 Task: Open Card Content Strategy Review in Board Public Relations Influencer Marketing Strategy and Execution to Workspace Bankruptcy and Restructuring Services and add a team member Softage.3@softage.net, a label Purple, a checklist Permaculture, an attachment from your google drive, a color Purple and finally, add a card description 'Plan and execute company team-building retreat with a focus on personal growth and self-awareness' and a comment 'This task requires us to be proactive in identifying potential benefits and drawbacks, weighing the pros and cons of different approaches.'. Add a start date 'Jan 03, 1900' with a due date 'Jan 10, 1900'
Action: Mouse moved to (79, 287)
Screenshot: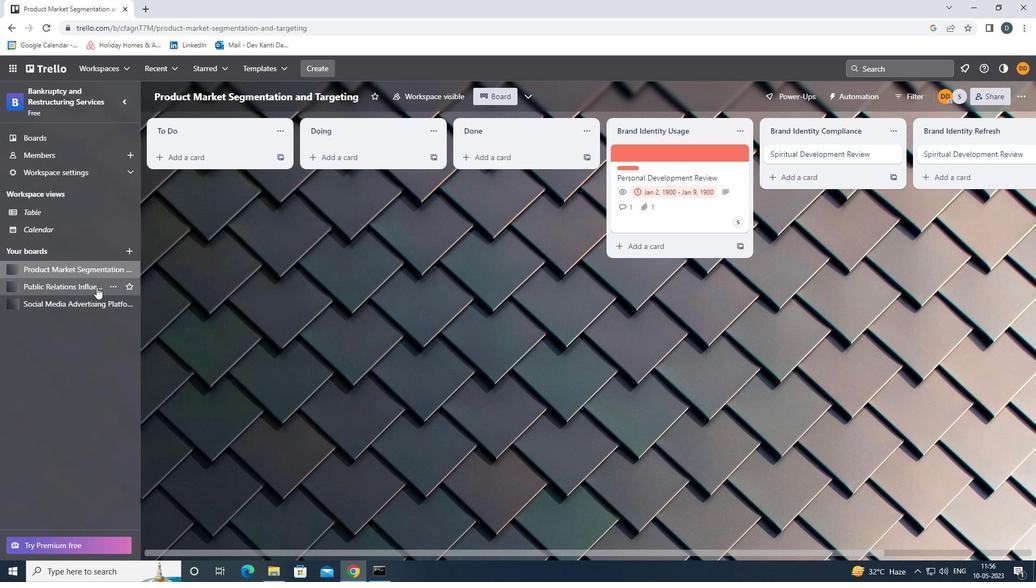 
Action: Mouse pressed left at (79, 287)
Screenshot: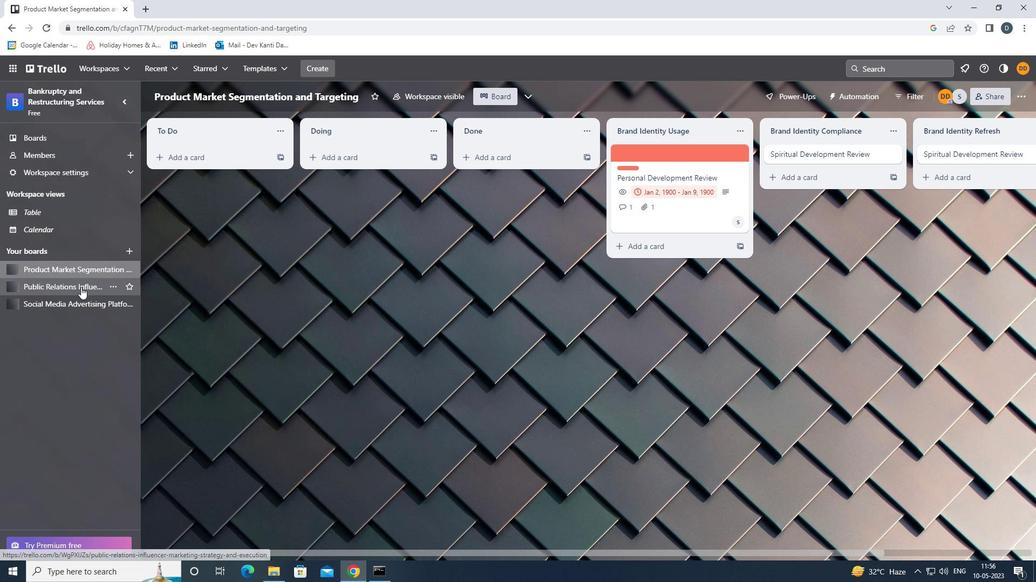 
Action: Mouse moved to (645, 157)
Screenshot: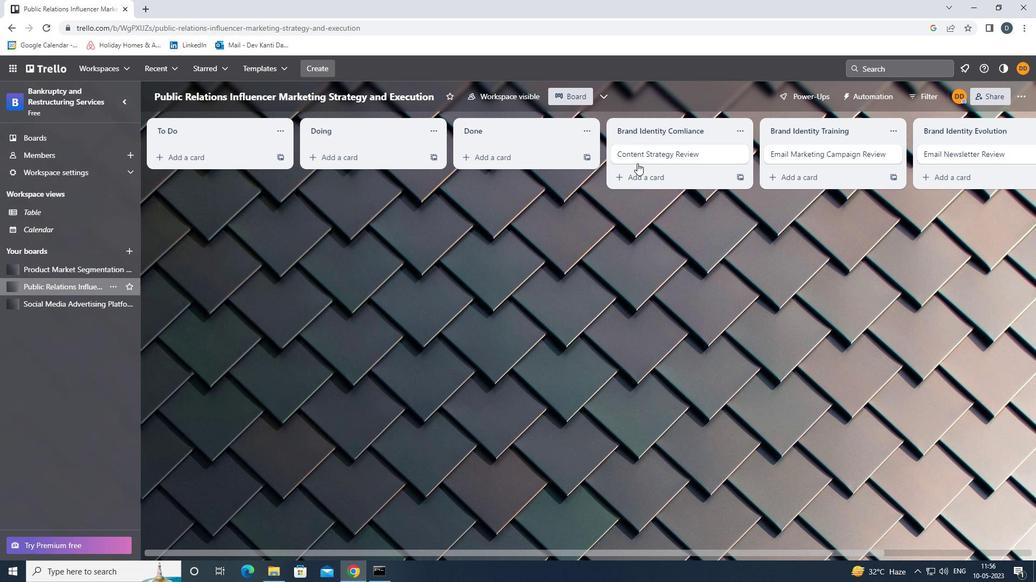 
Action: Mouse pressed left at (645, 157)
Screenshot: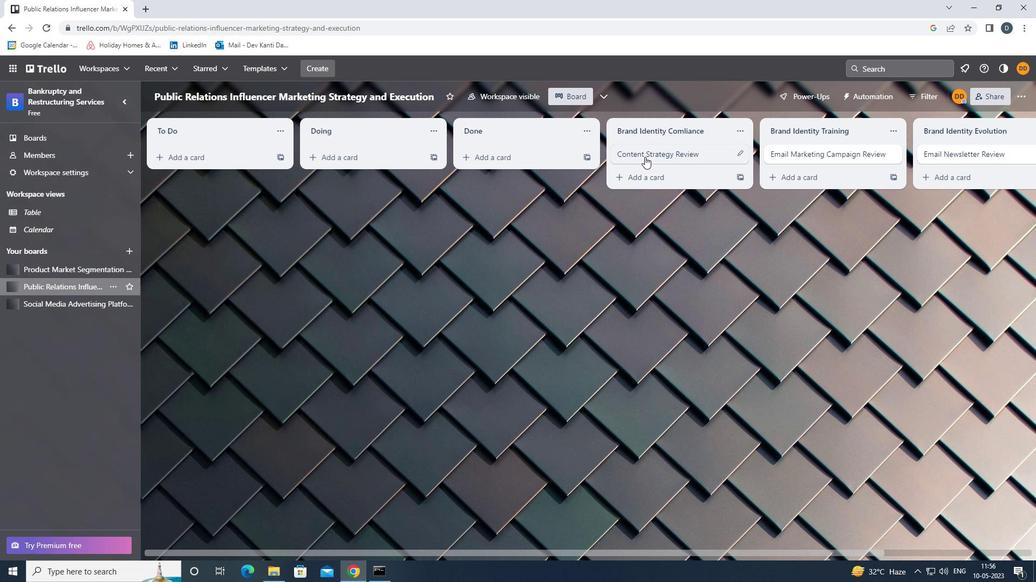 
Action: Mouse moved to (663, 151)
Screenshot: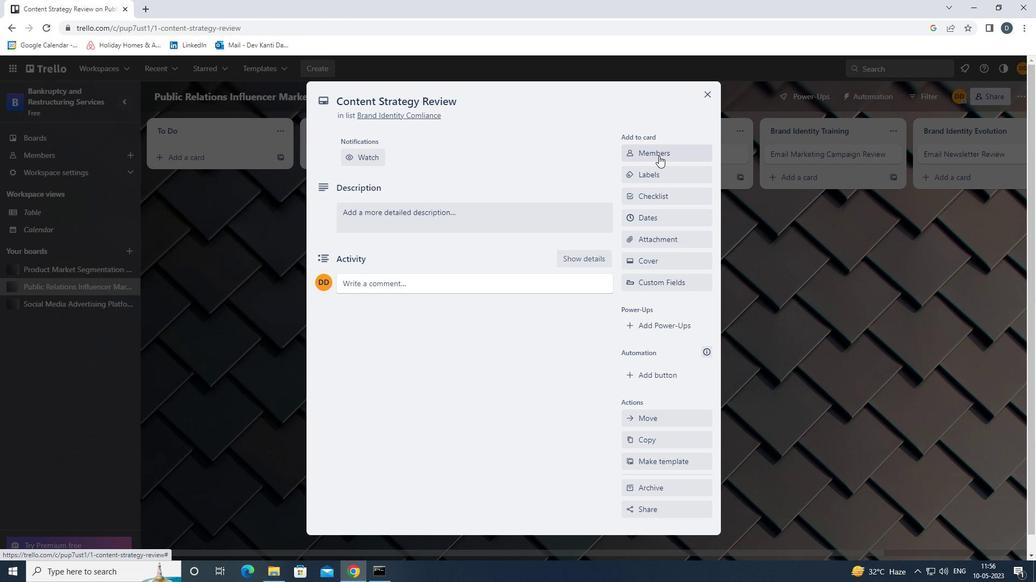 
Action: Mouse pressed left at (663, 151)
Screenshot: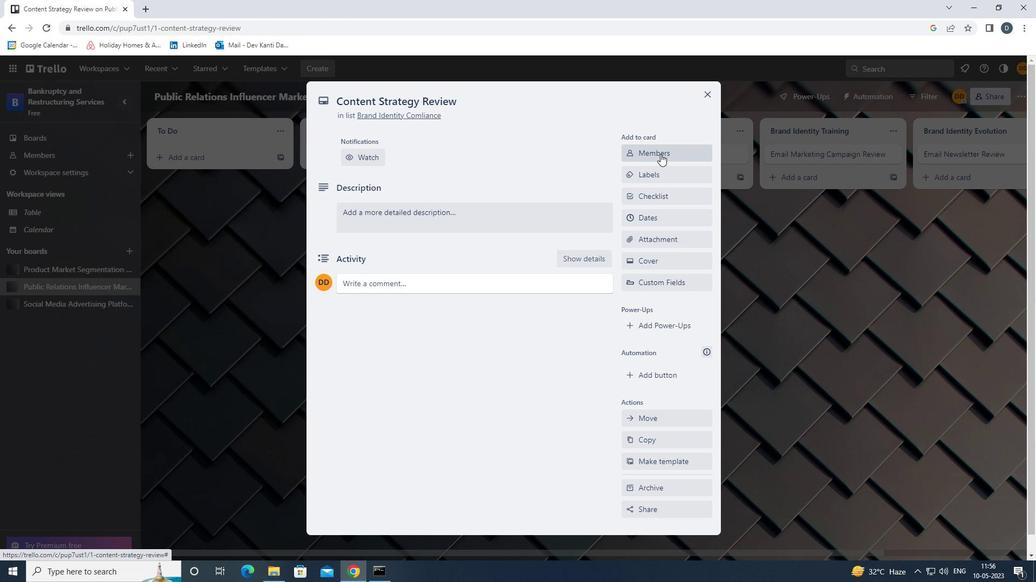 
Action: Mouse moved to (671, 202)
Screenshot: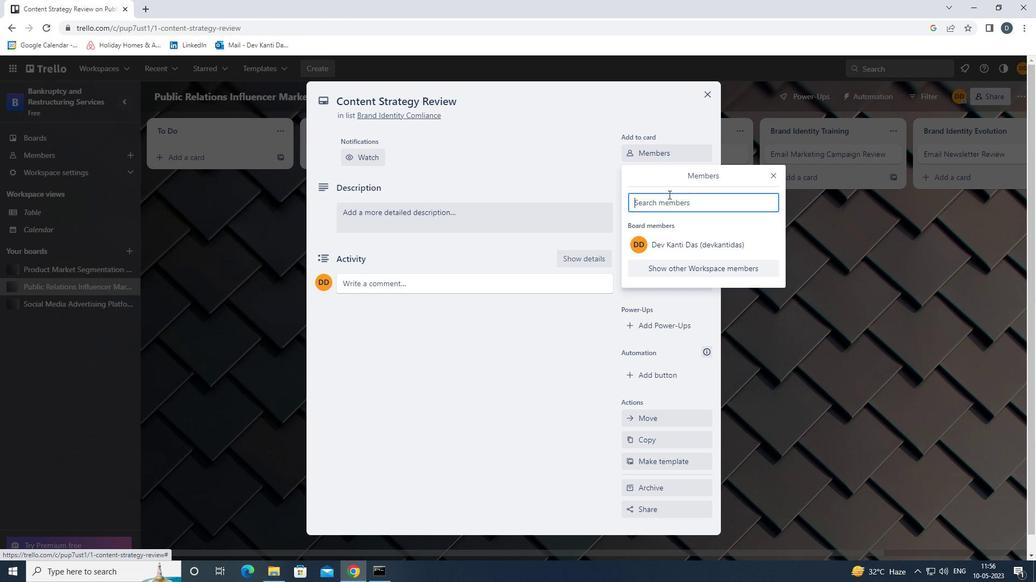 
Action: Key pressed <Key.shift>SOFTAF<Key.backspace>GE.3<Key.shift>@SOFTAGE.NET
Screenshot: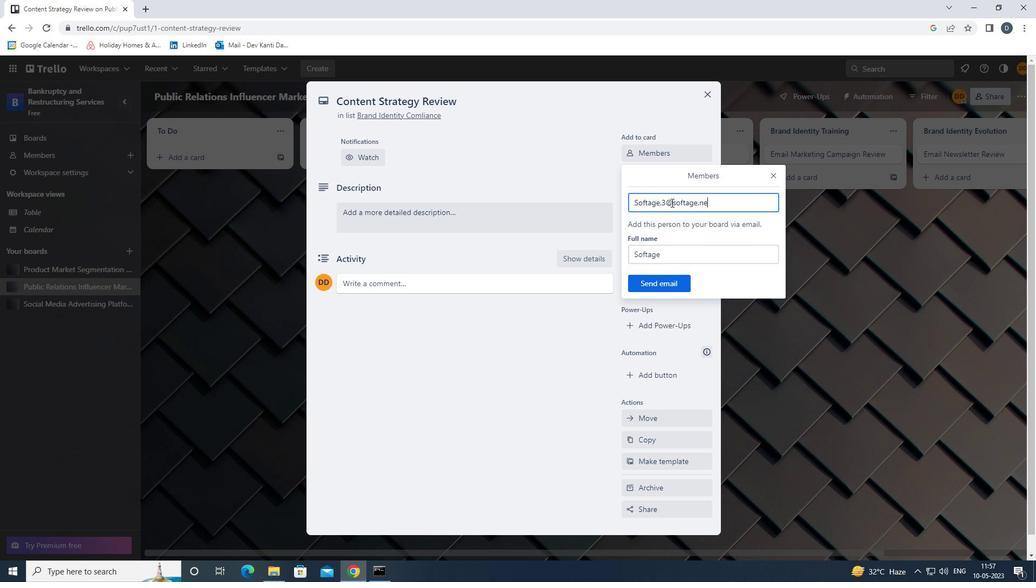 
Action: Mouse moved to (664, 280)
Screenshot: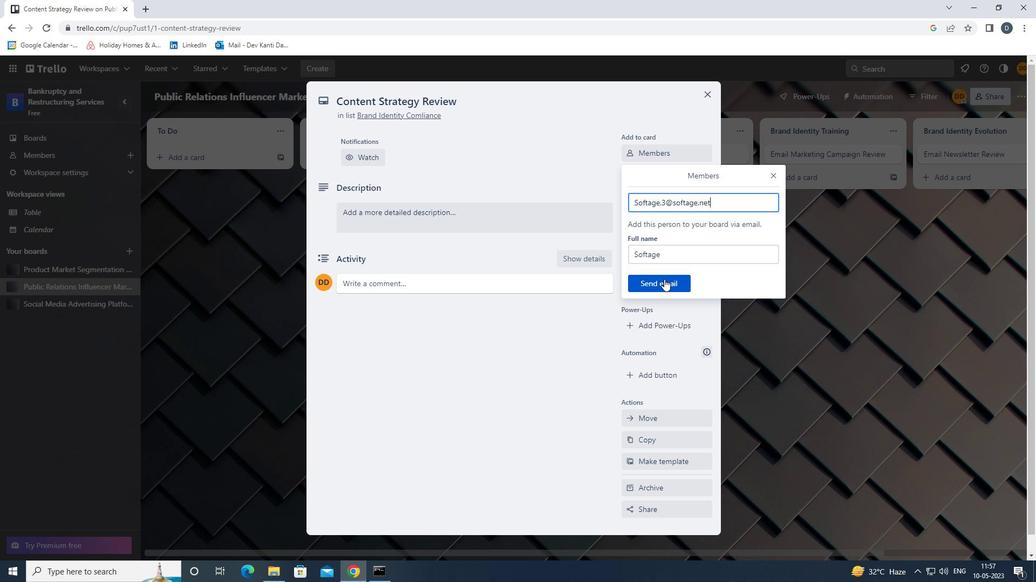 
Action: Mouse pressed left at (664, 280)
Screenshot: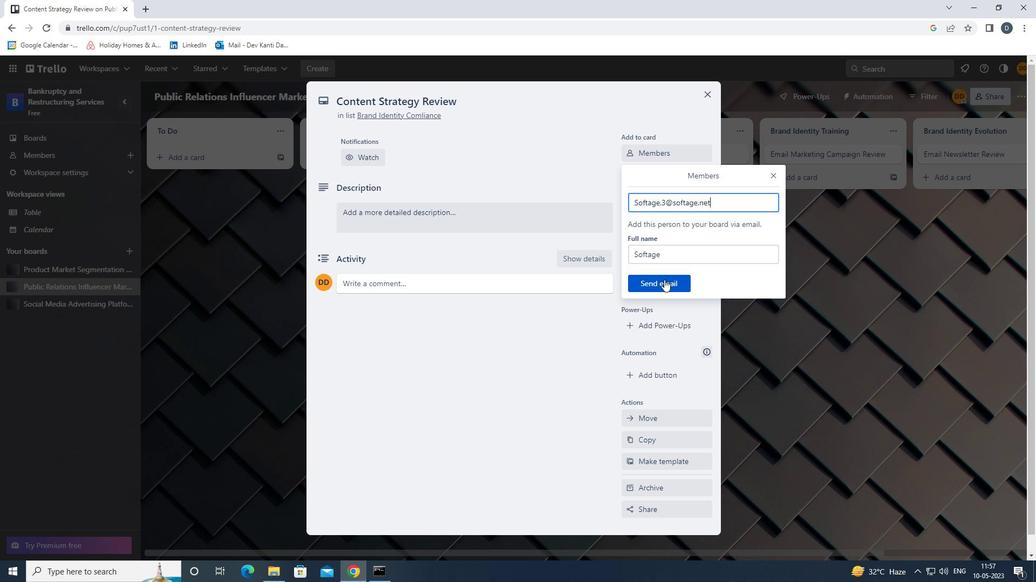 
Action: Mouse moved to (666, 198)
Screenshot: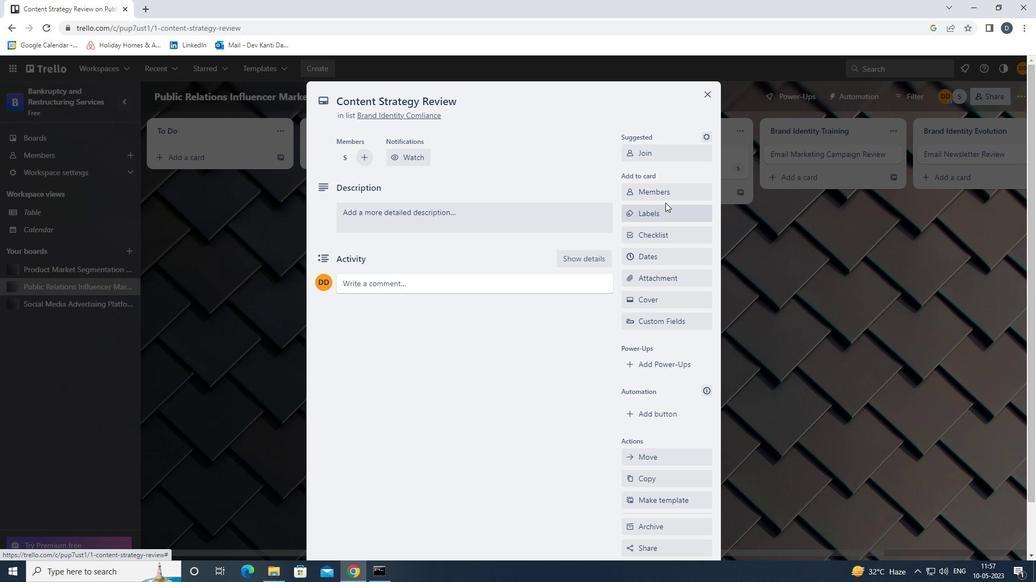 
Action: Mouse pressed left at (666, 198)
Screenshot: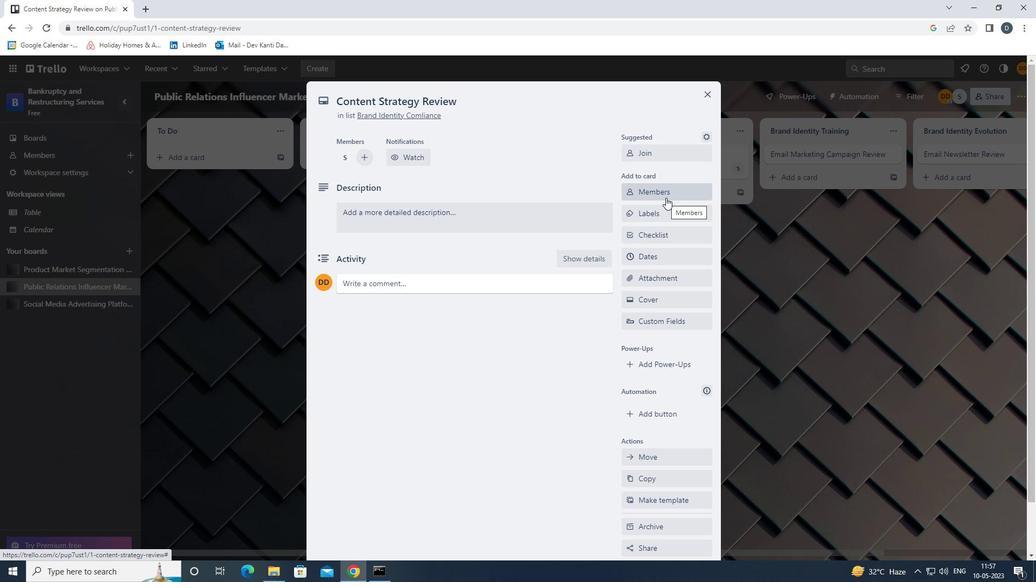 
Action: Mouse moved to (771, 213)
Screenshot: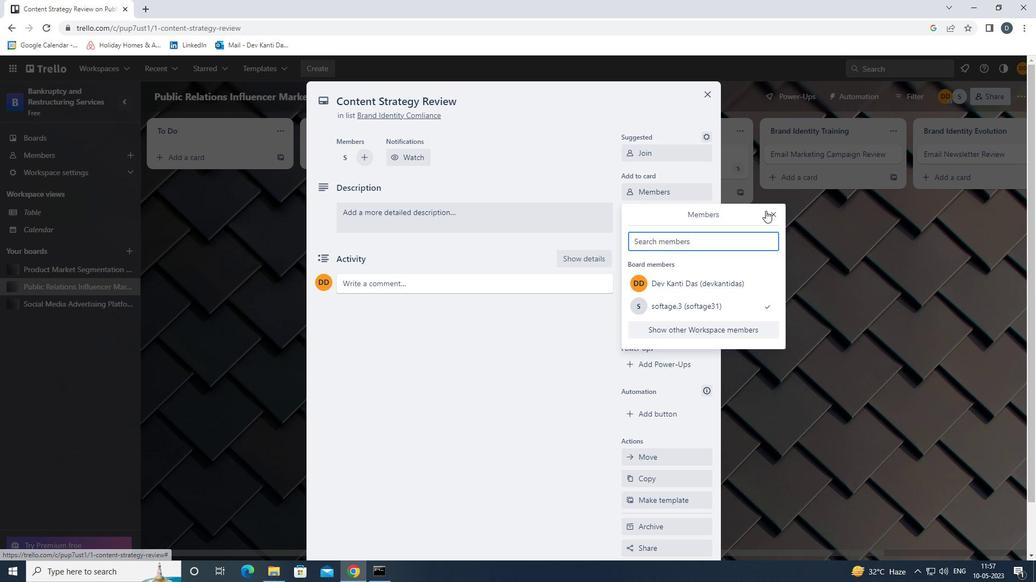 
Action: Mouse pressed left at (771, 213)
Screenshot: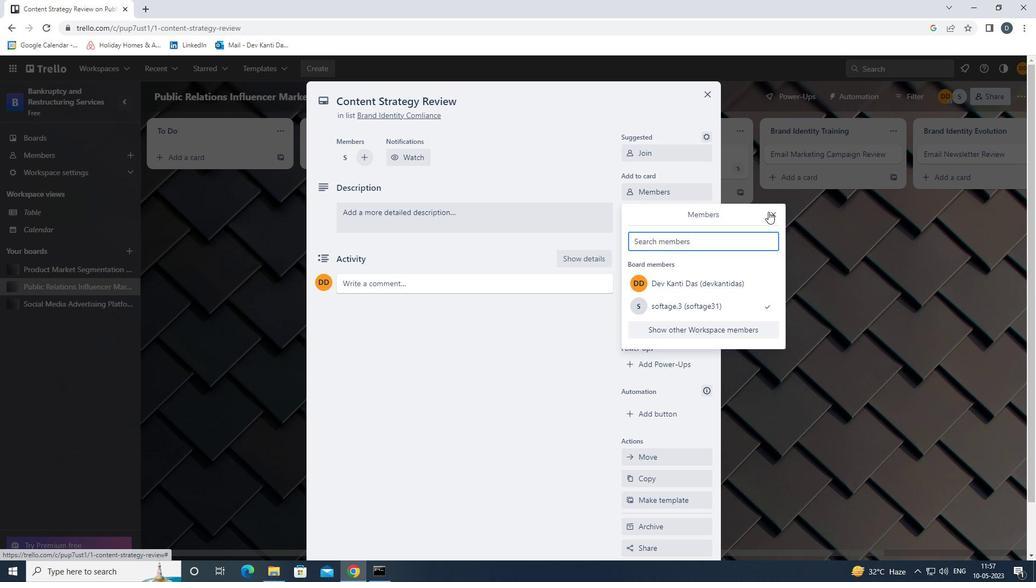 
Action: Mouse moved to (704, 217)
Screenshot: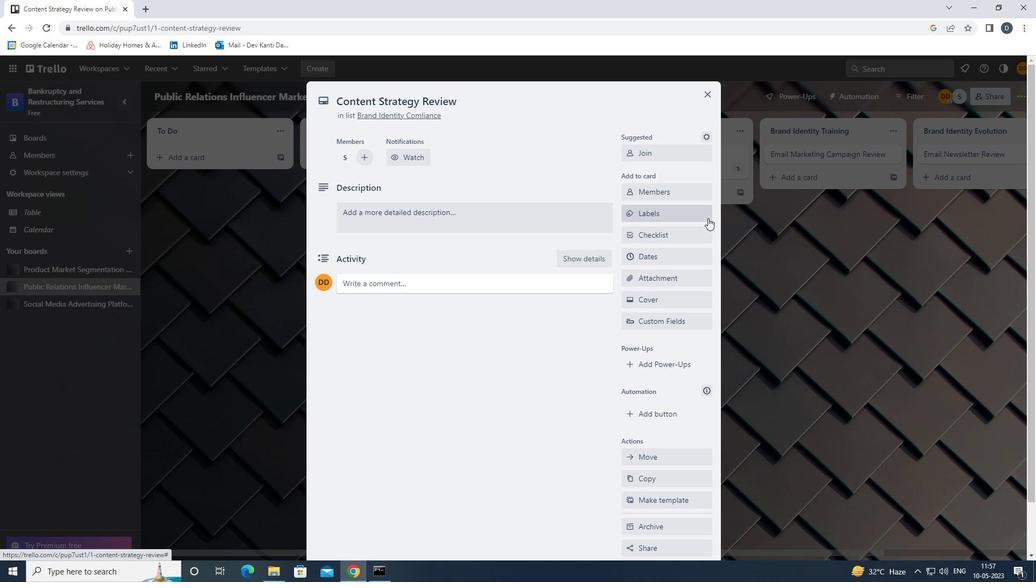 
Action: Mouse pressed left at (704, 217)
Screenshot: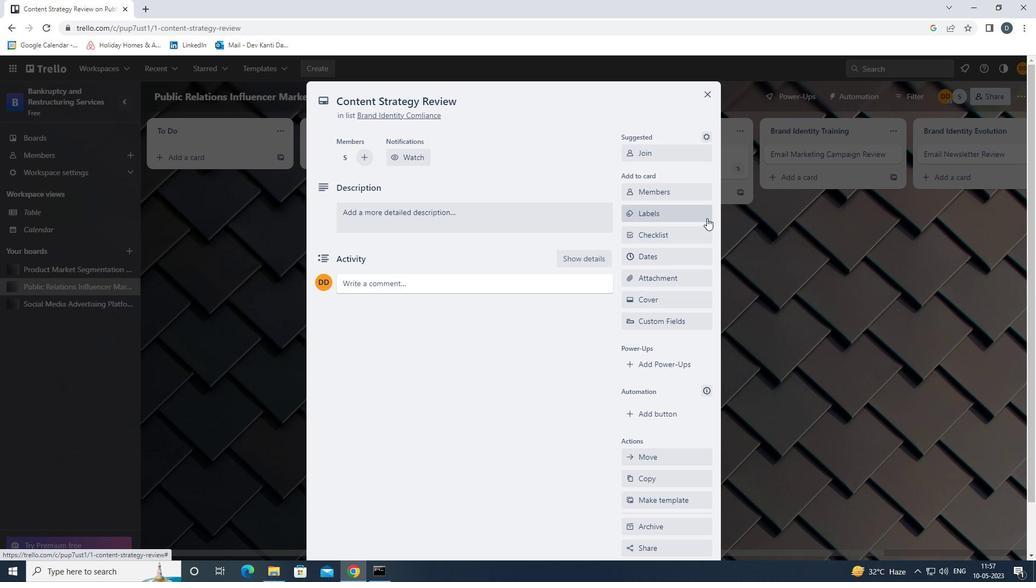 
Action: Mouse moved to (715, 374)
Screenshot: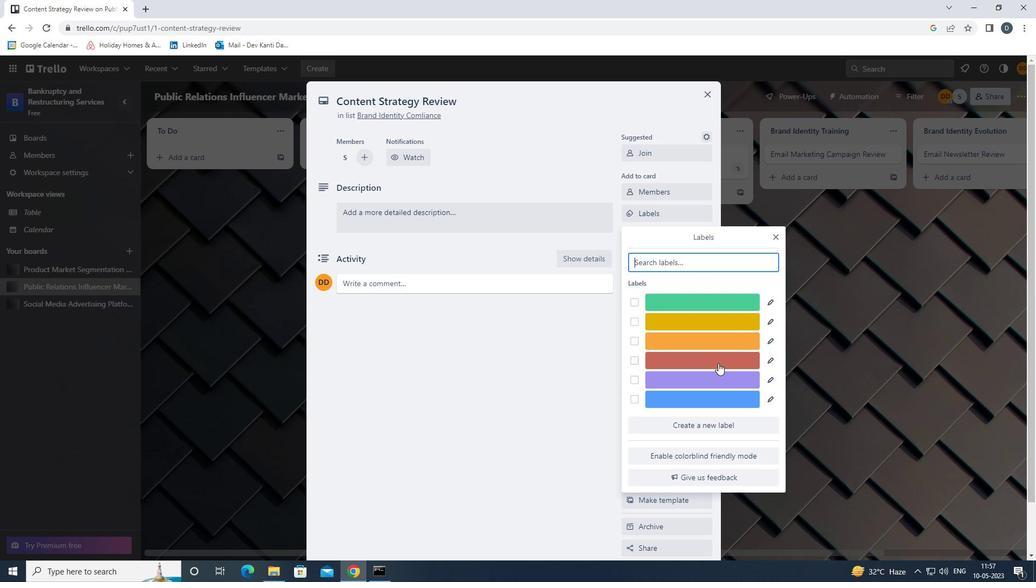 
Action: Mouse pressed left at (715, 374)
Screenshot: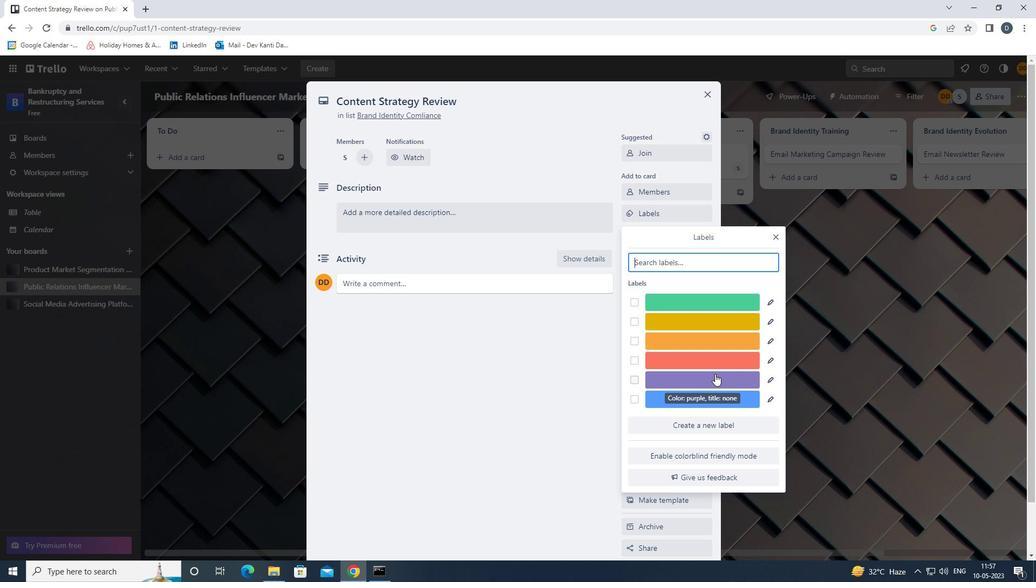 
Action: Mouse moved to (775, 239)
Screenshot: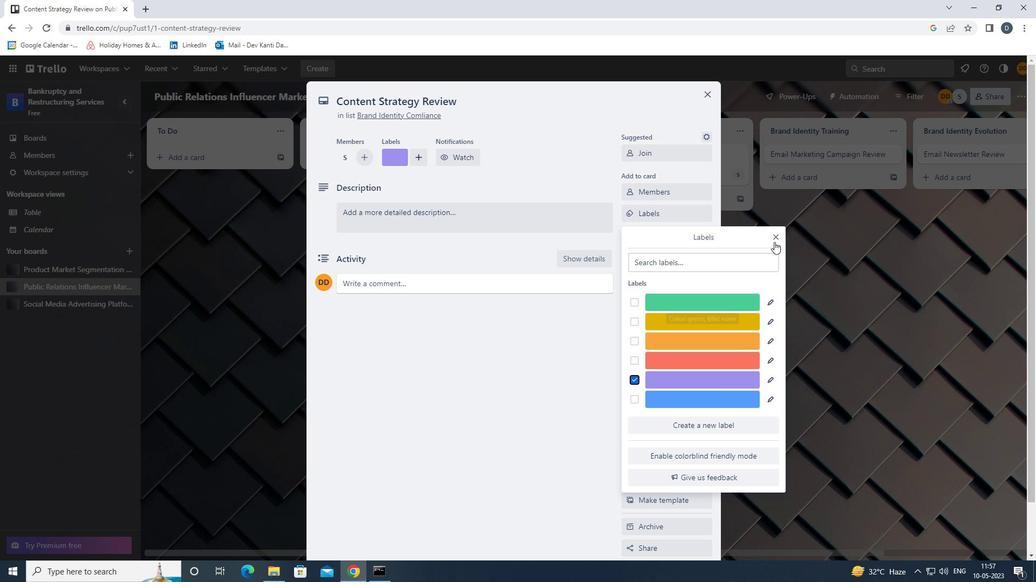 
Action: Mouse pressed left at (775, 239)
Screenshot: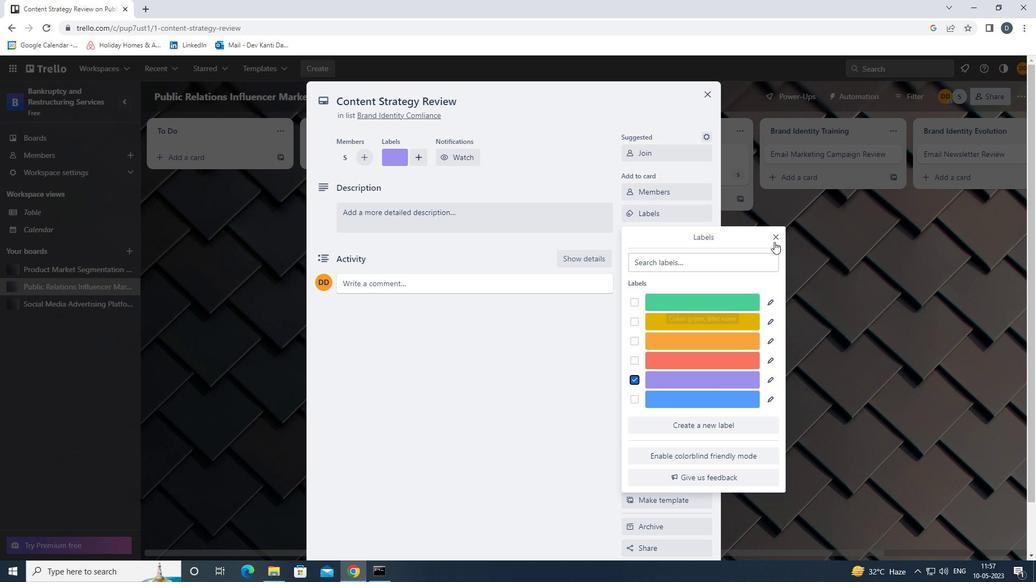 
Action: Mouse moved to (680, 241)
Screenshot: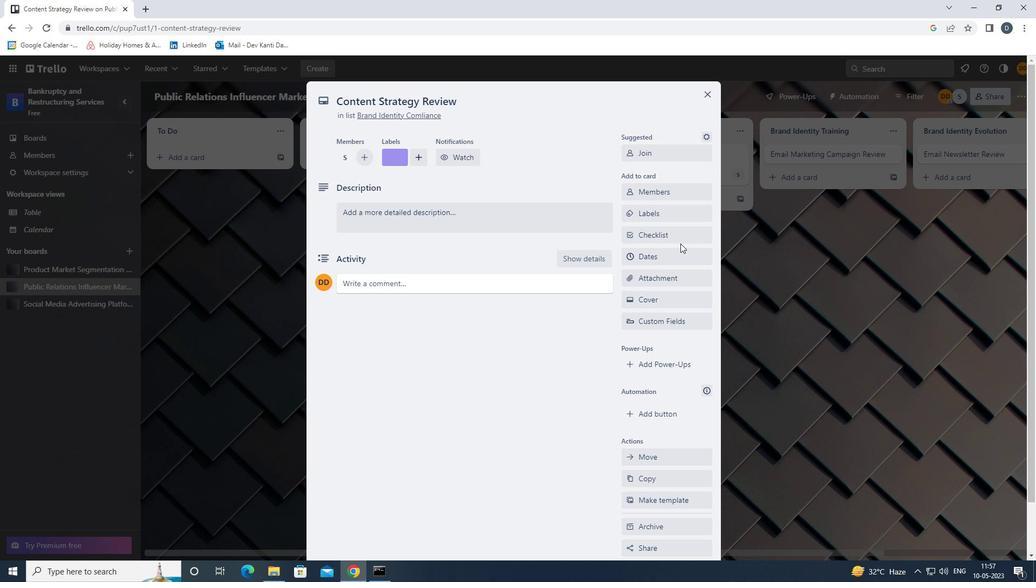 
Action: Mouse pressed left at (680, 241)
Screenshot: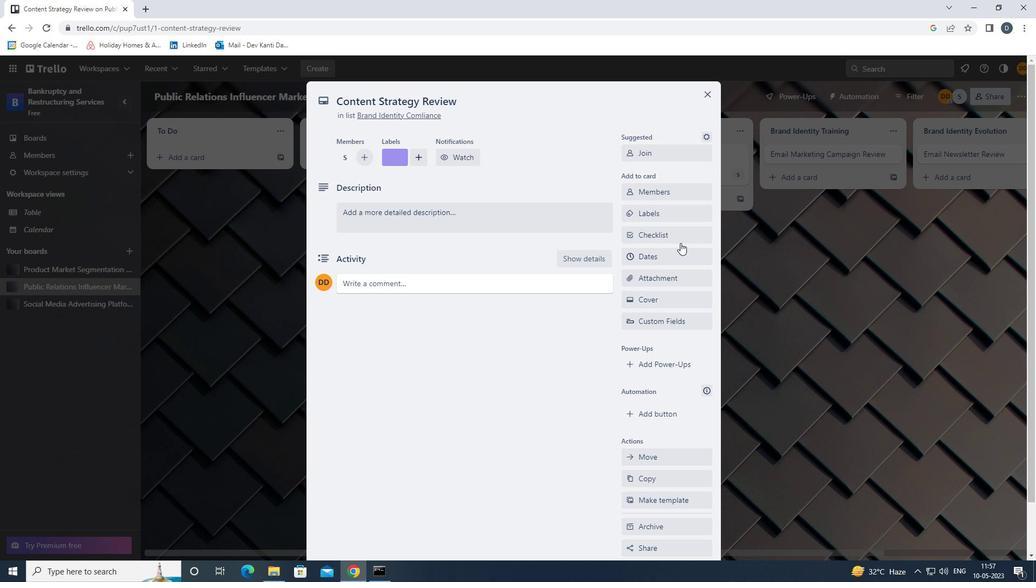 
Action: Mouse moved to (684, 281)
Screenshot: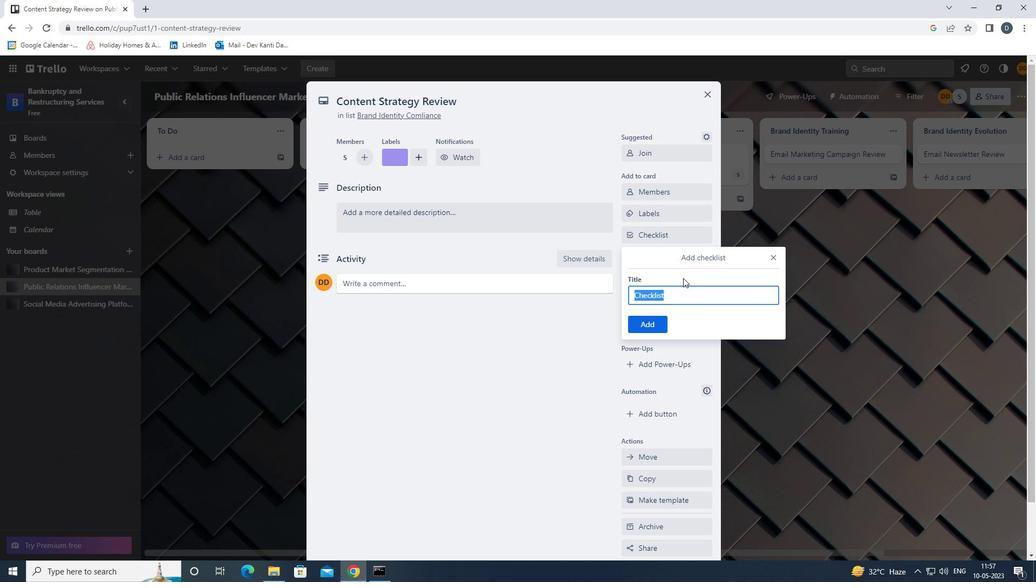 
Action: Key pressed <Key.shift>PERMAC<Key.down><Key.down><Key.enter>
Screenshot: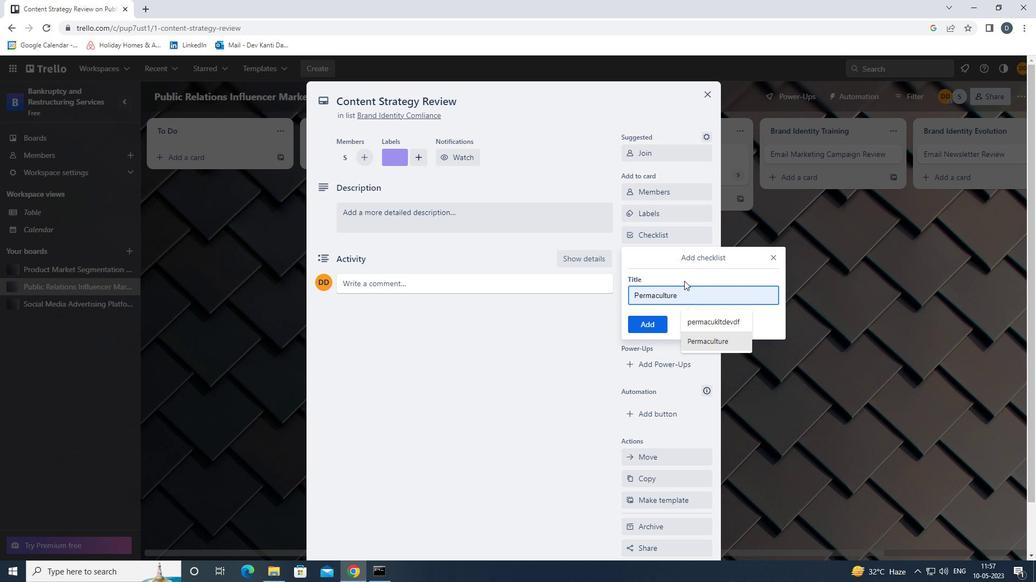 
Action: Mouse moved to (661, 321)
Screenshot: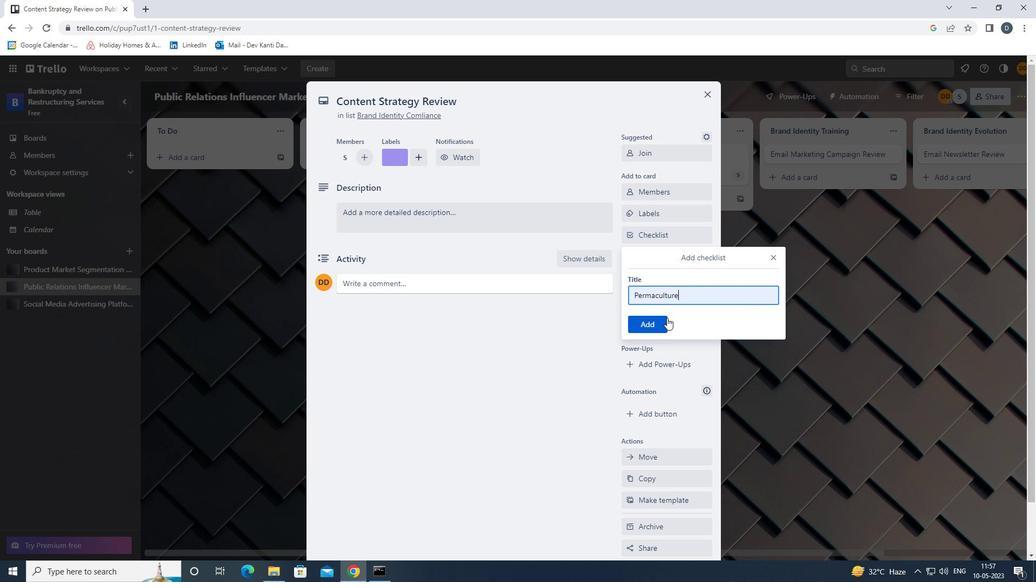 
Action: Mouse pressed left at (661, 321)
Screenshot: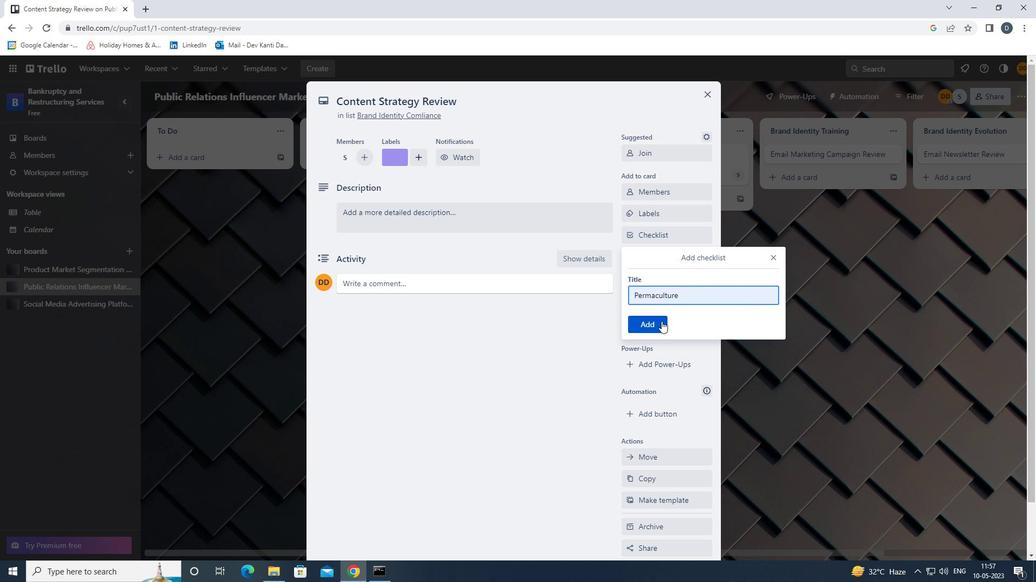 
Action: Mouse moved to (671, 280)
Screenshot: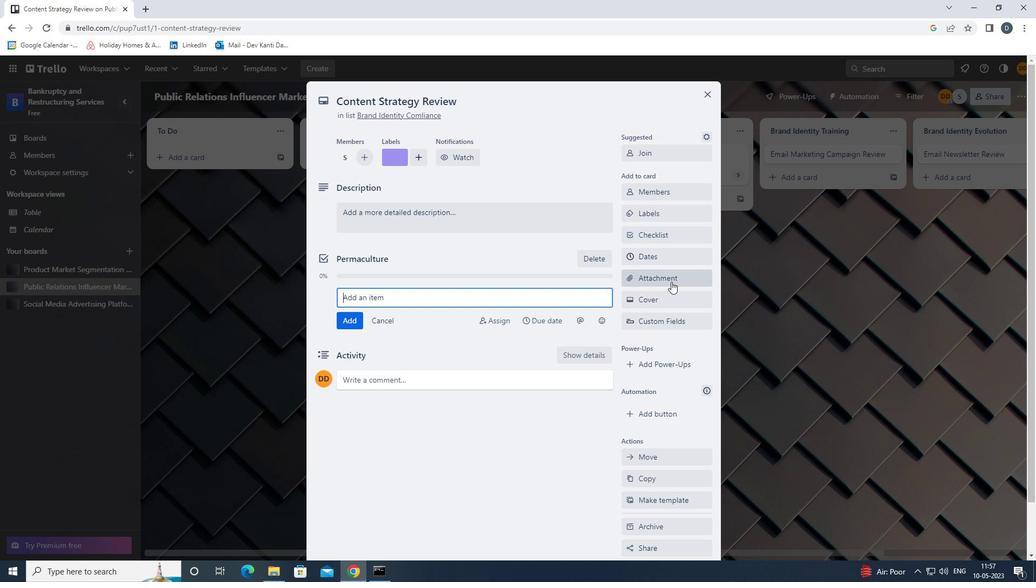
Action: Mouse pressed left at (671, 280)
Screenshot: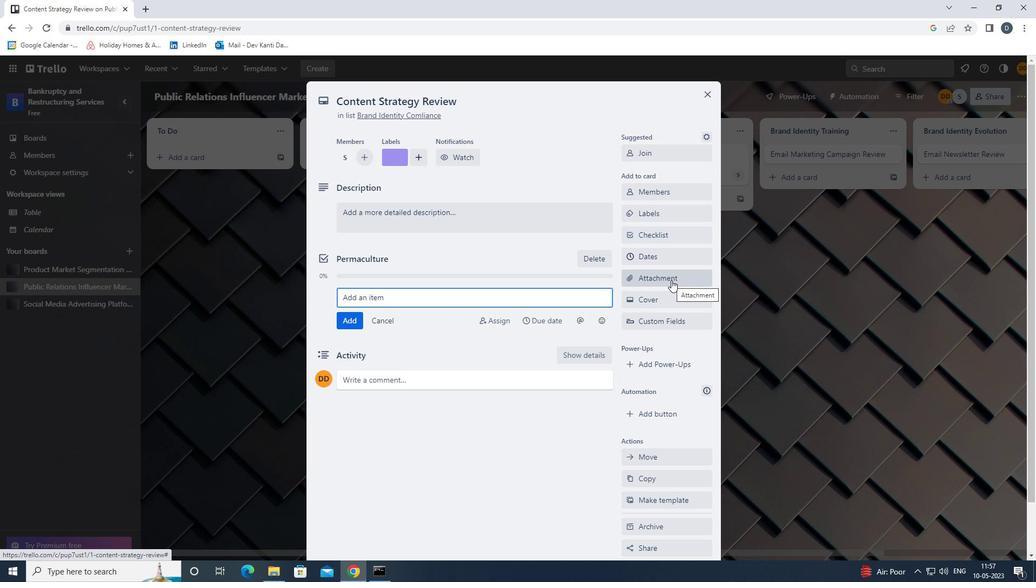 
Action: Mouse moved to (664, 354)
Screenshot: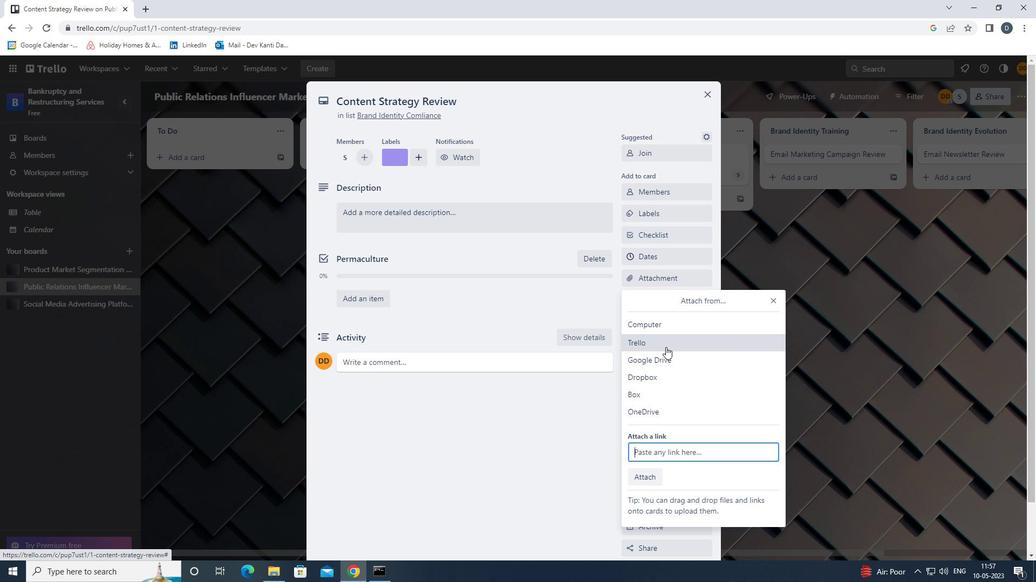 
Action: Mouse pressed left at (664, 354)
Screenshot: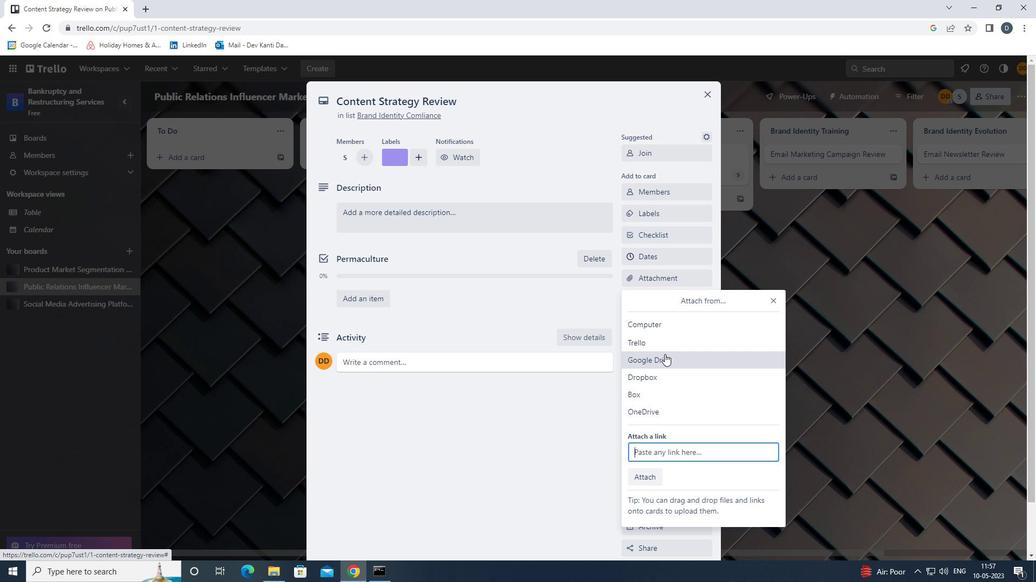 
Action: Mouse moved to (309, 289)
Screenshot: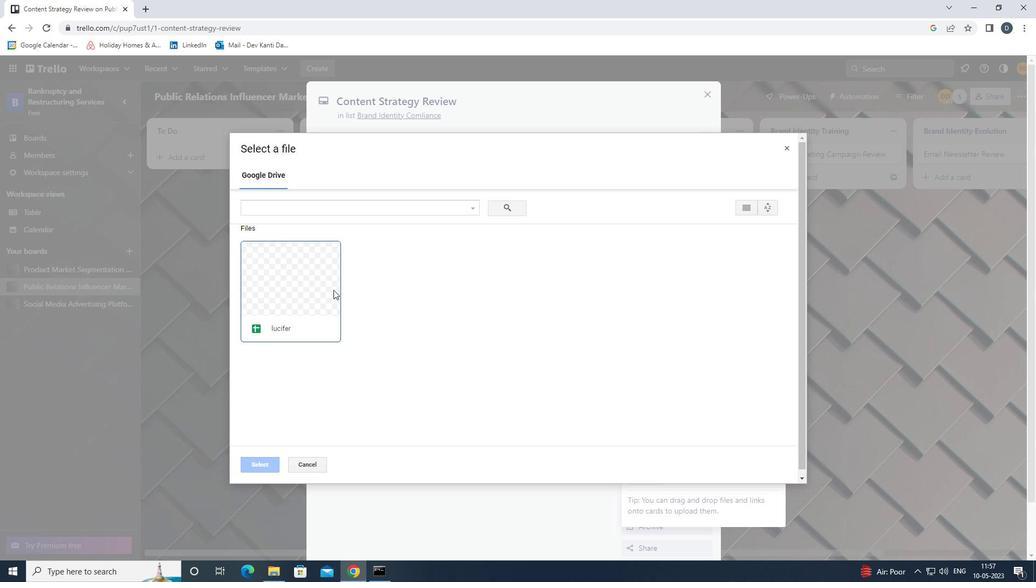 
Action: Mouse pressed left at (309, 289)
Screenshot: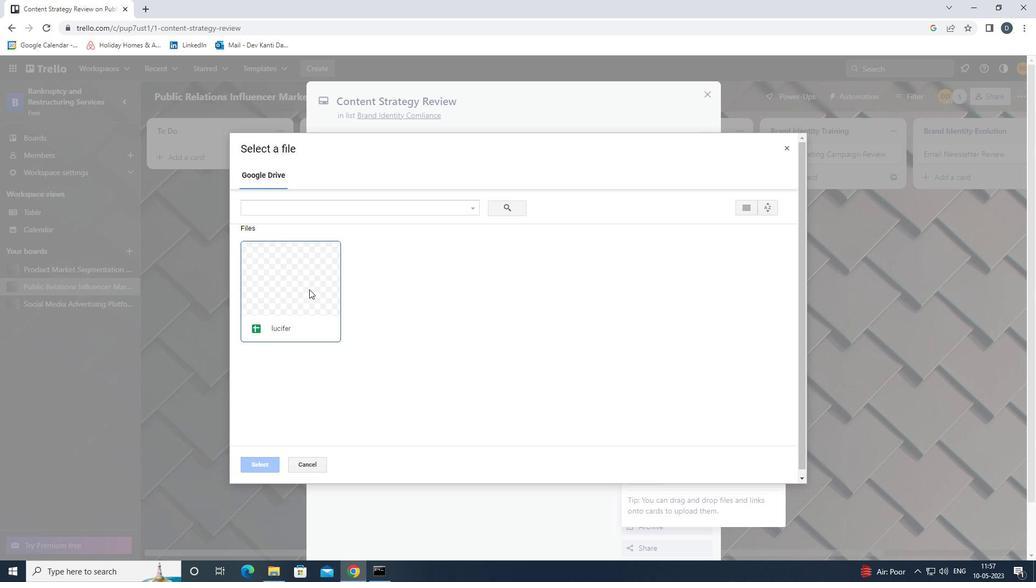 
Action: Mouse moved to (268, 462)
Screenshot: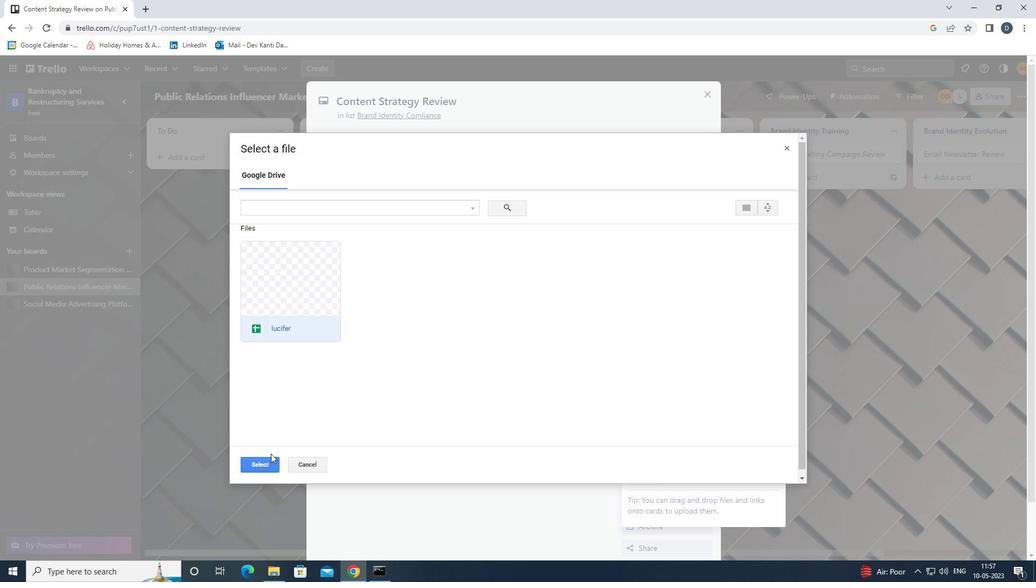 
Action: Mouse pressed left at (268, 462)
Screenshot: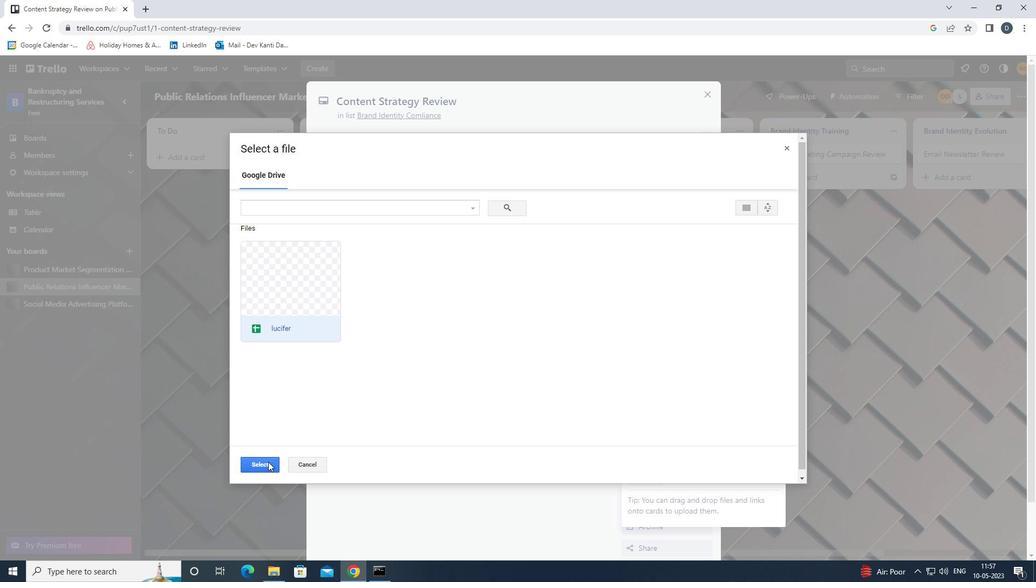 
Action: Mouse moved to (650, 306)
Screenshot: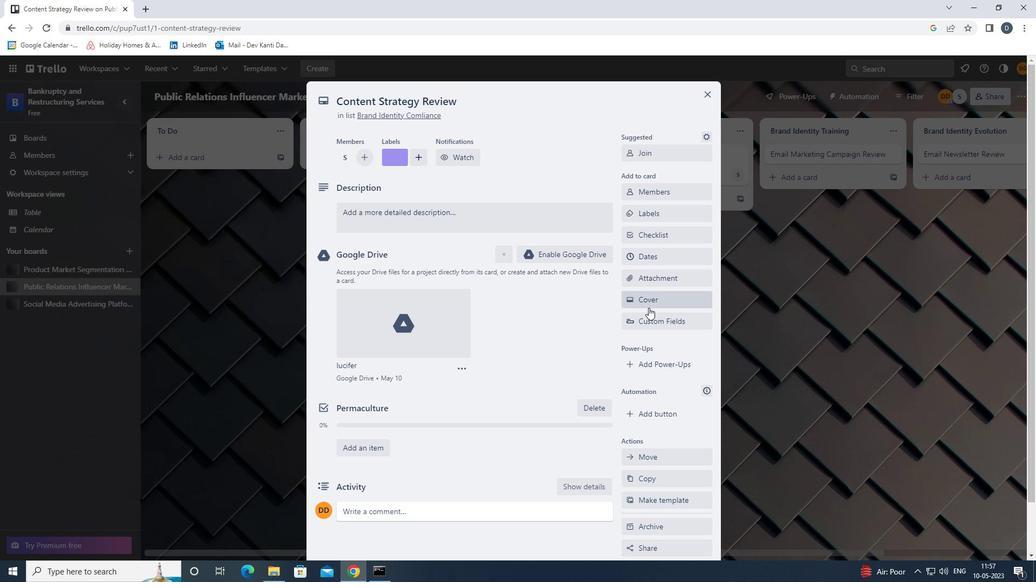 
Action: Mouse pressed left at (650, 306)
Screenshot: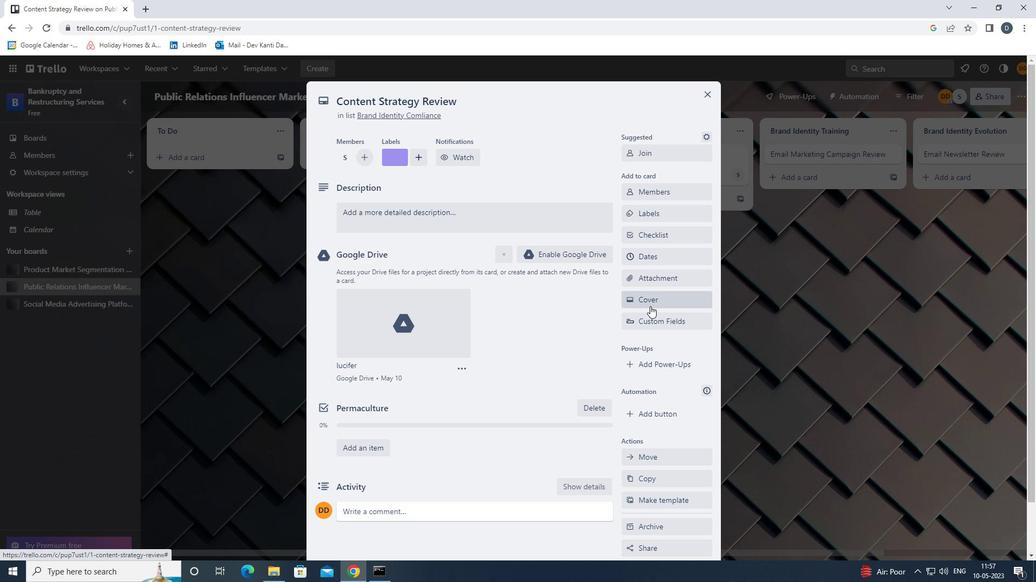 
Action: Mouse moved to (759, 343)
Screenshot: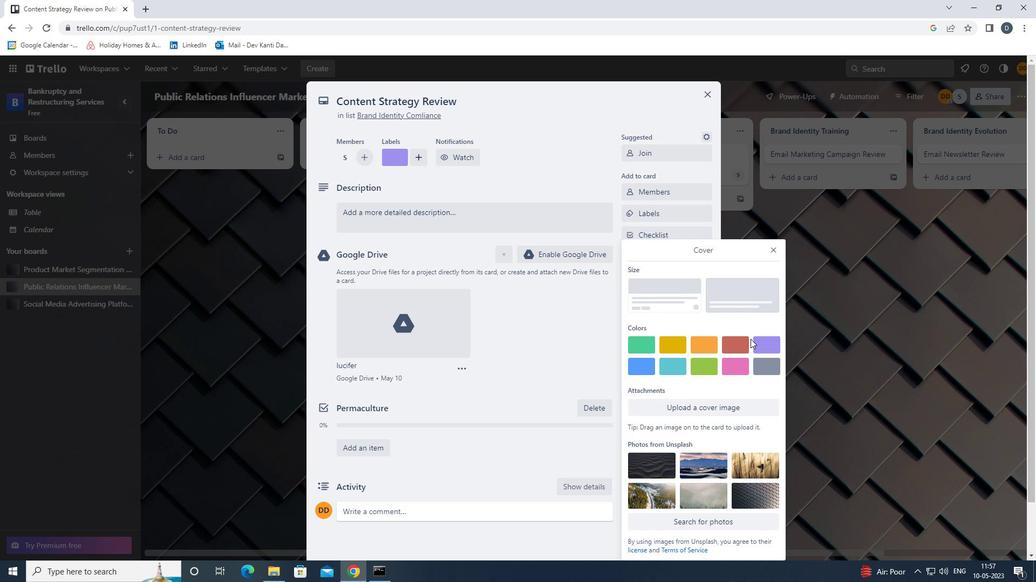 
Action: Mouse pressed left at (759, 343)
Screenshot: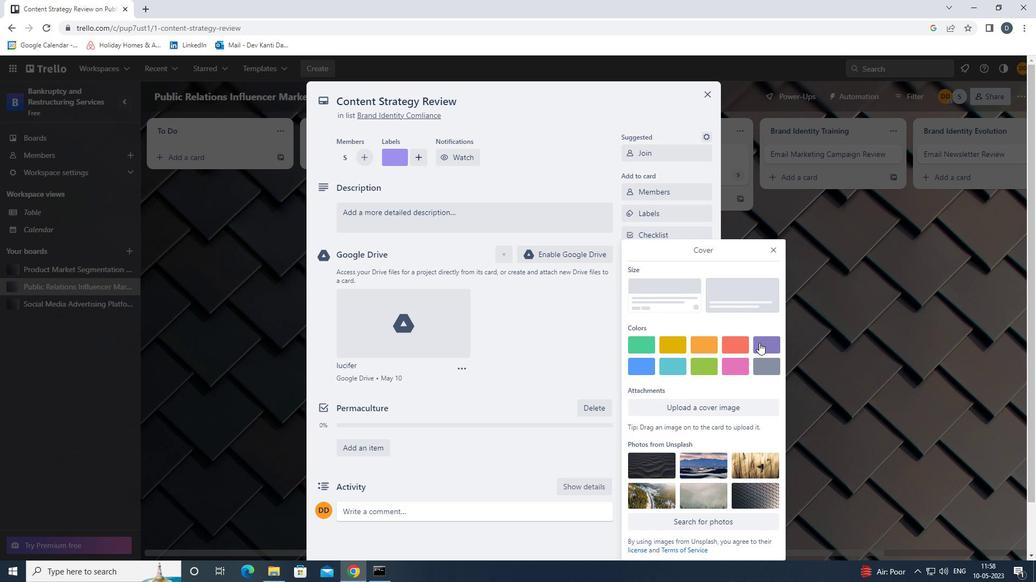 
Action: Mouse moved to (772, 232)
Screenshot: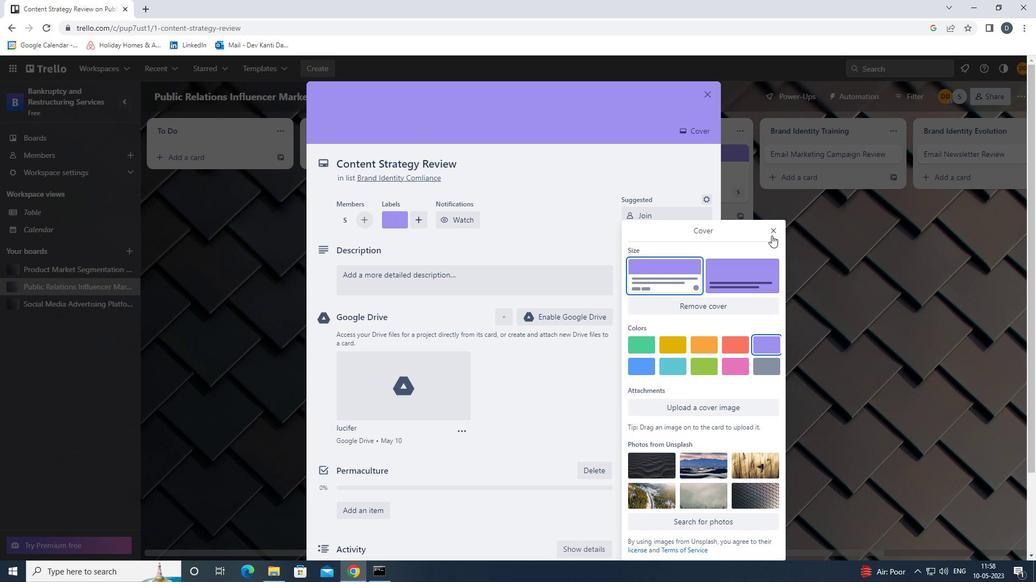 
Action: Mouse pressed left at (772, 232)
Screenshot: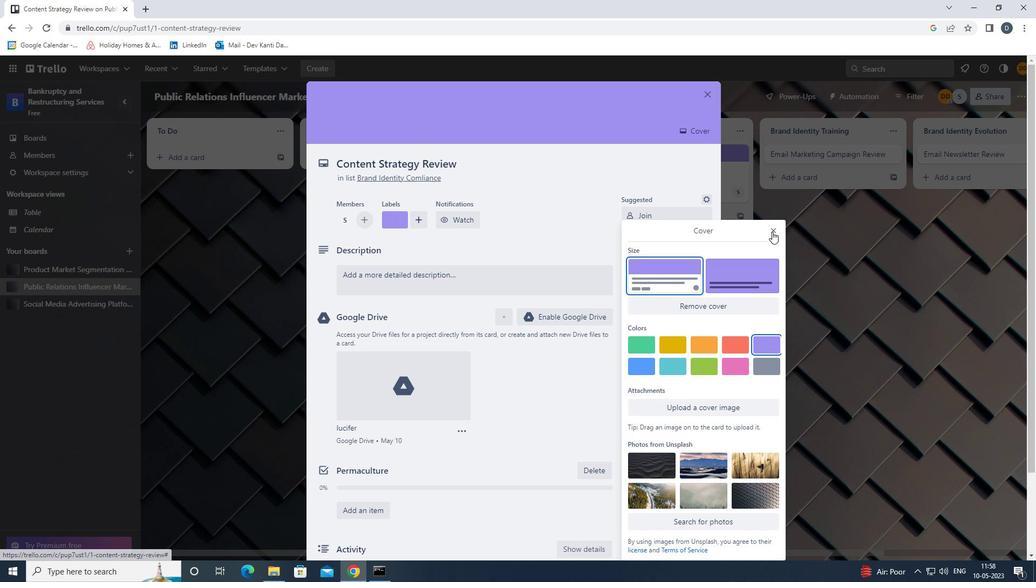 
Action: Mouse moved to (532, 287)
Screenshot: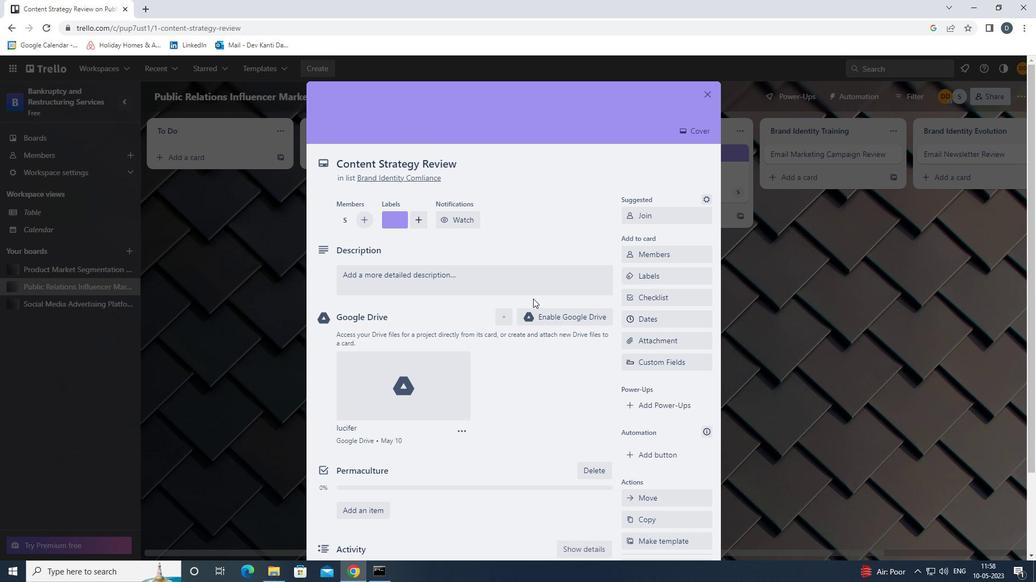 
Action: Mouse pressed left at (532, 287)
Screenshot: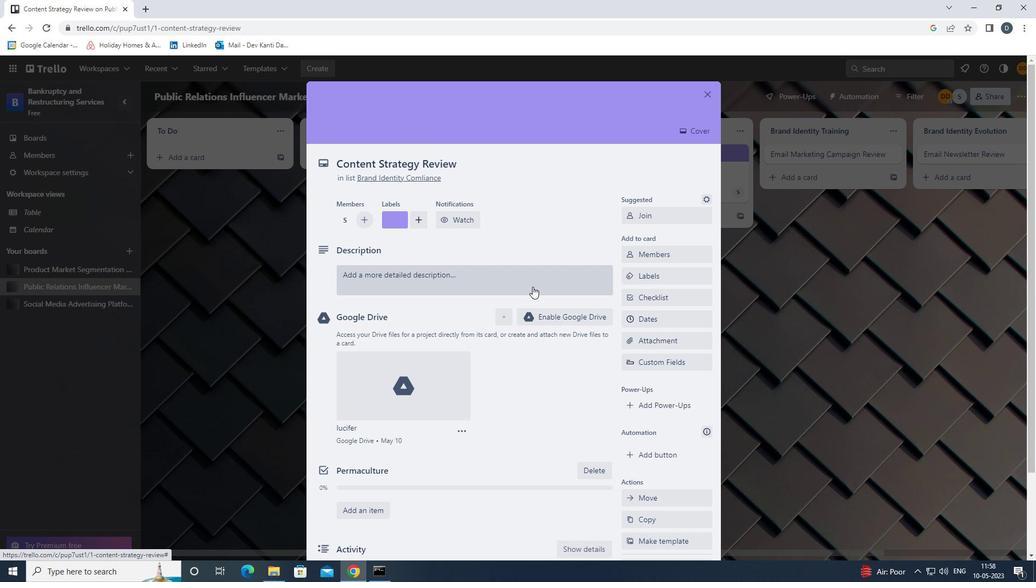
Action: Key pressed <Key.shift>PLAN<Key.space>AB<Key.backspace>ND<Key.space><Key.shift>EXECUTE<Key.space>COMPANY<Key.space>TEAM-BUILDING<Key.space>RETREAT<Key.space>WITH<Key.space>A<Key.space>FOCUS<Key.space>ON<Key.space>PERSONAL<Key.space>GROWTH<Key.space>AND<Key.space>SELF-AWARENESS.
Screenshot: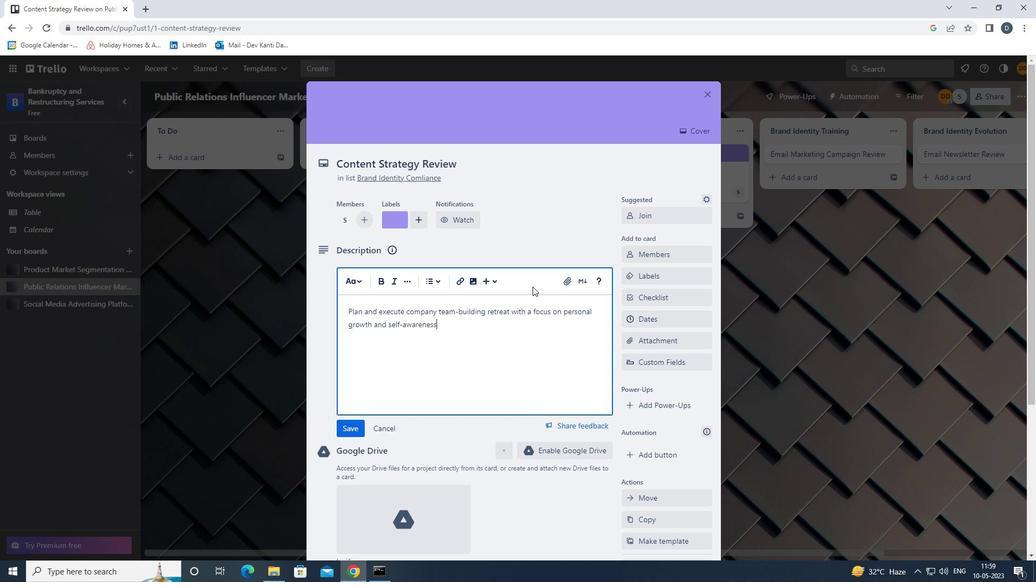
Action: Mouse moved to (349, 432)
Screenshot: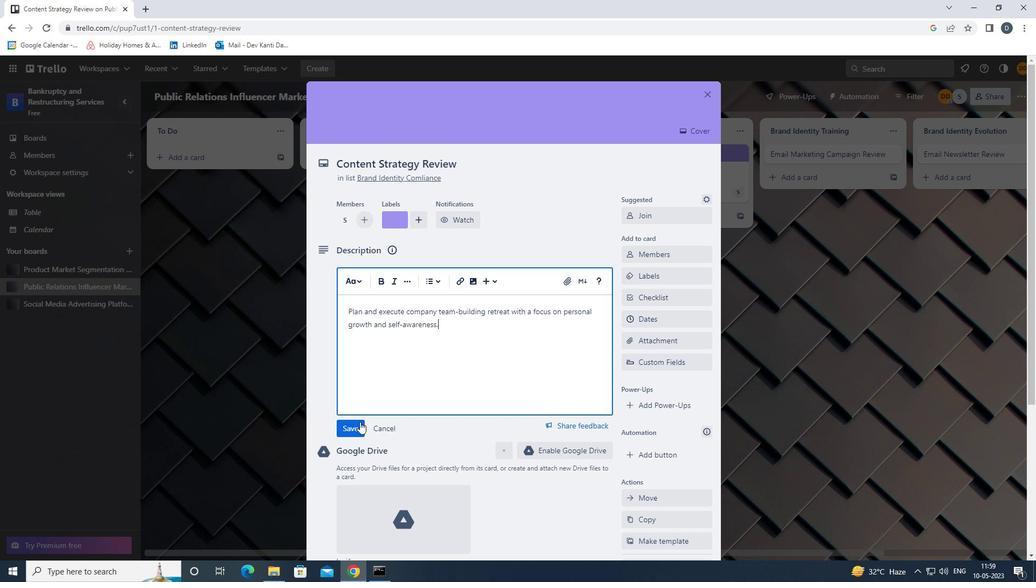 
Action: Mouse pressed left at (349, 432)
Screenshot: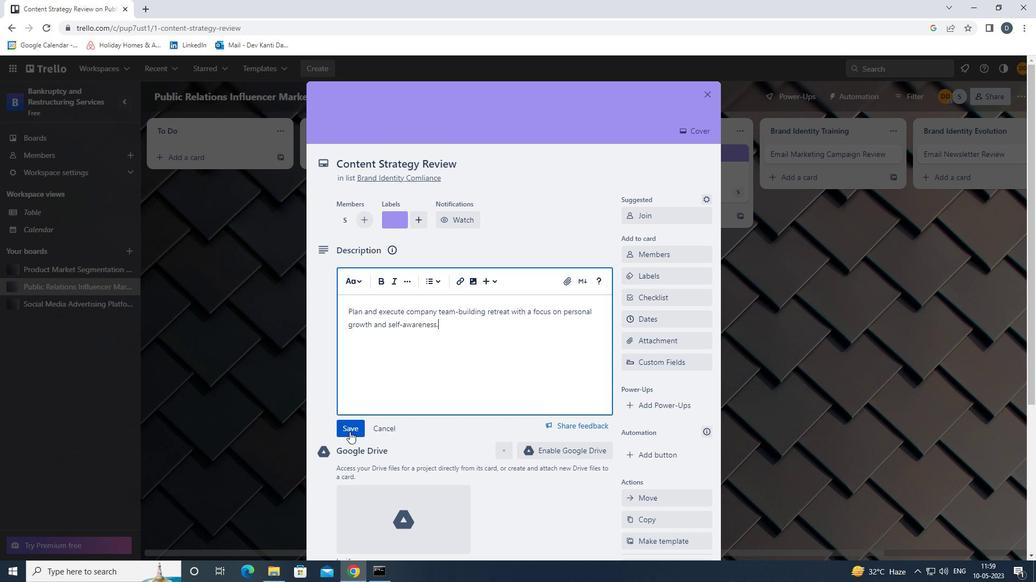 
Action: Mouse scrolled (349, 431) with delta (0, 0)
Screenshot: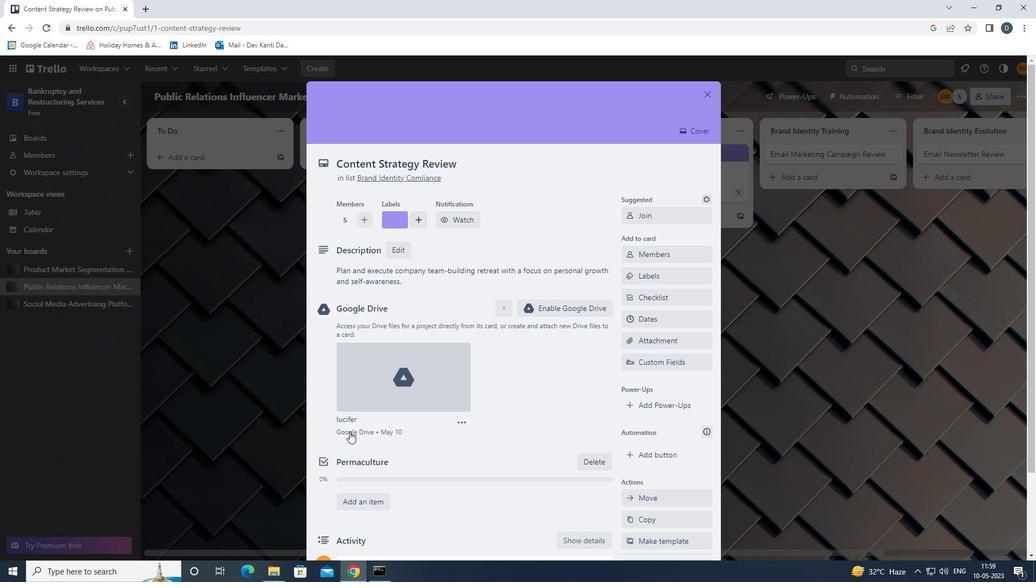 
Action: Mouse scrolled (349, 431) with delta (0, 0)
Screenshot: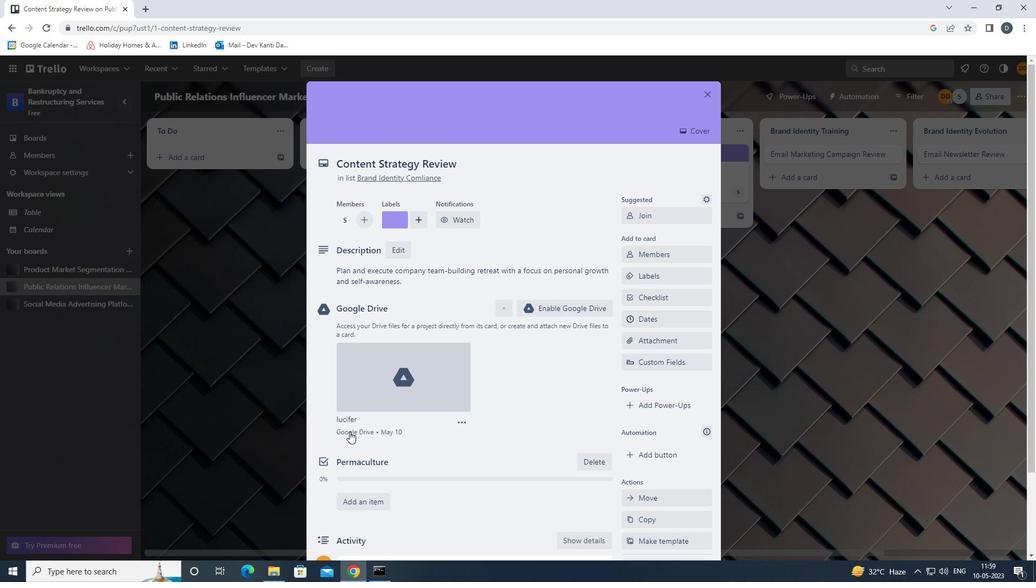 
Action: Mouse moved to (383, 465)
Screenshot: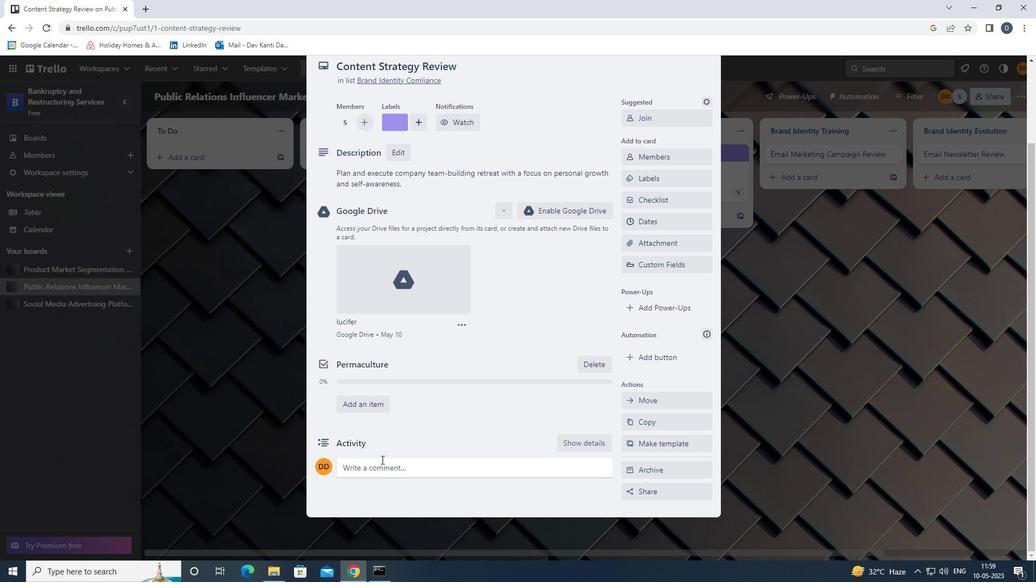 
Action: Mouse pressed left at (383, 465)
Screenshot: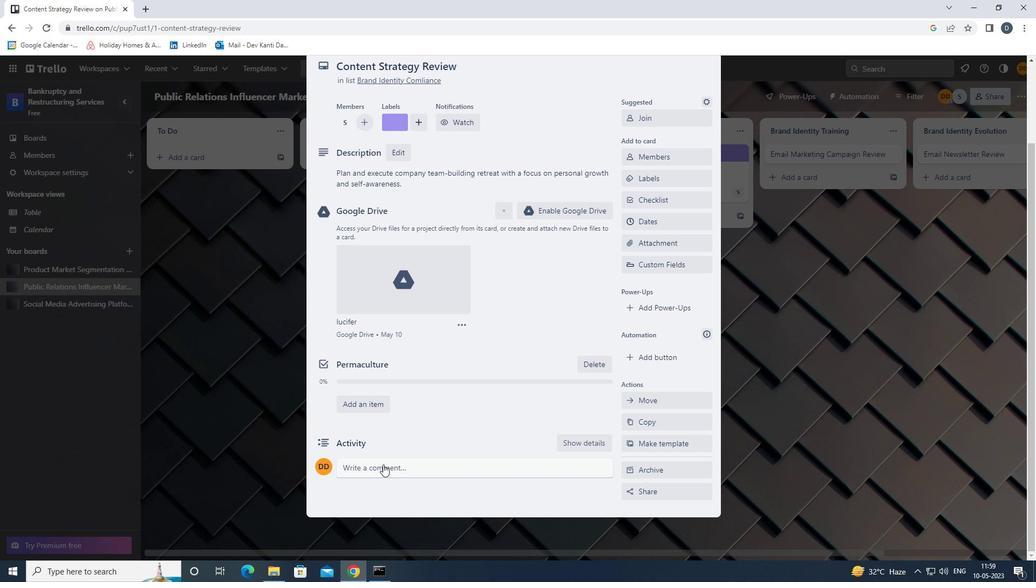 
Action: Mouse moved to (444, 425)
Screenshot: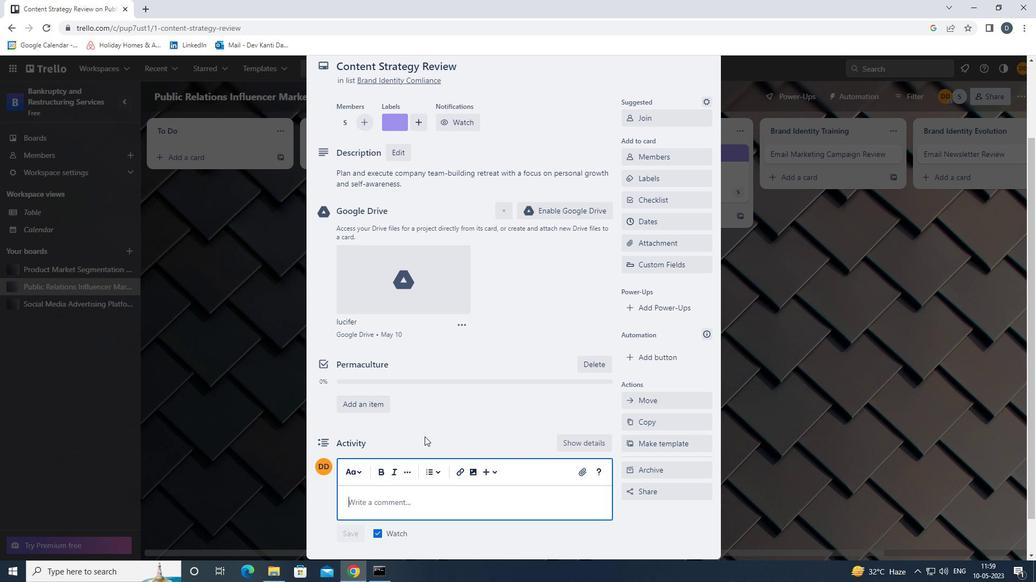 
Action: Key pressed <Key.shift><Key.shift>THIS<Key.space>TASK<Key.space>REQUIRES<Key.space>US<Key.space>TO<Key.space>BE<Key.space>PROACTIVE<Key.space>IN<Key.space>IDENTIFYING<Key.space>POTENTIAL<Key.space>BENEFITS<Key.space>AND<Key.space>DRAWBACKS,<Key.space>WEIGHING<Key.space>THE<Key.space>PROS<Key.space>AND<Key.space>CRONS<Key.space>OF<Key.space>DIFFERENT<Key.space>APPROACHES.
Screenshot: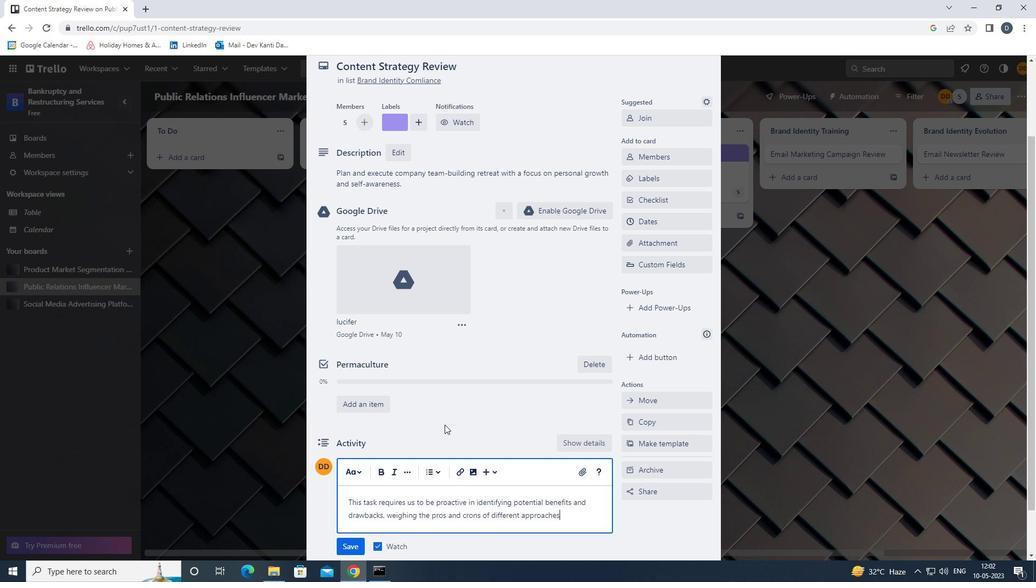 
Action: Mouse moved to (358, 541)
Screenshot: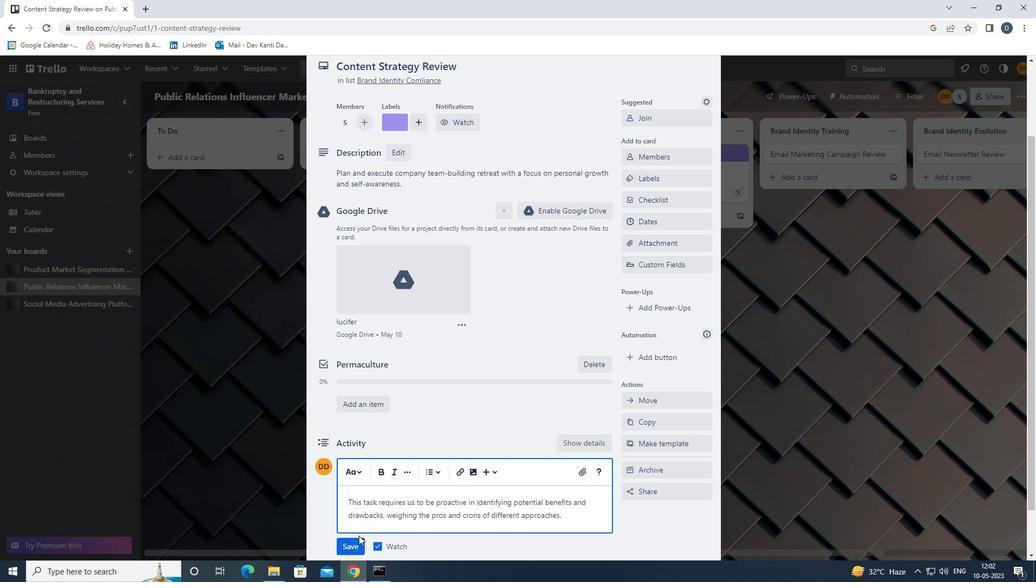 
Action: Mouse pressed left at (358, 541)
Screenshot: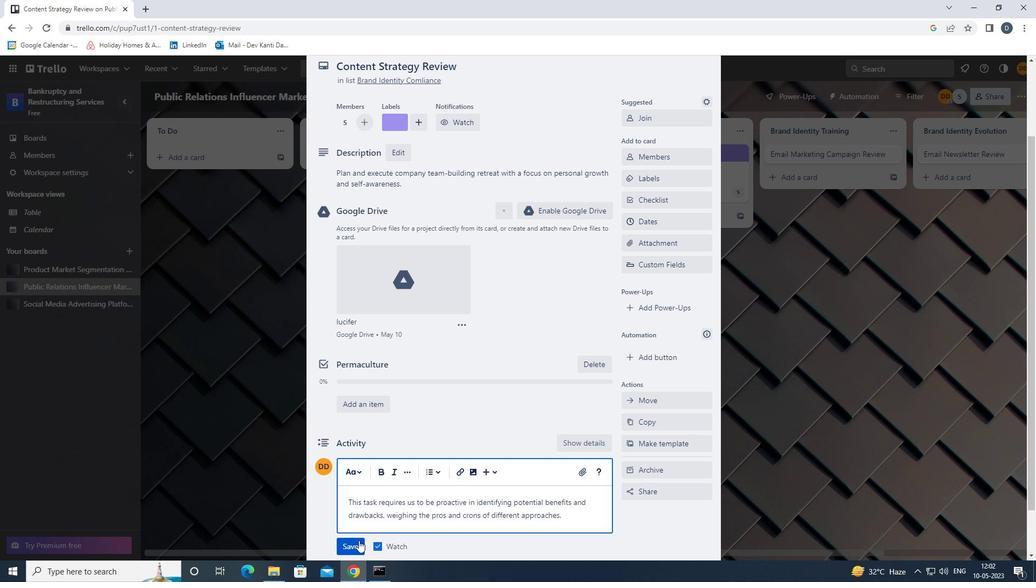 
Action: Mouse moved to (647, 225)
Screenshot: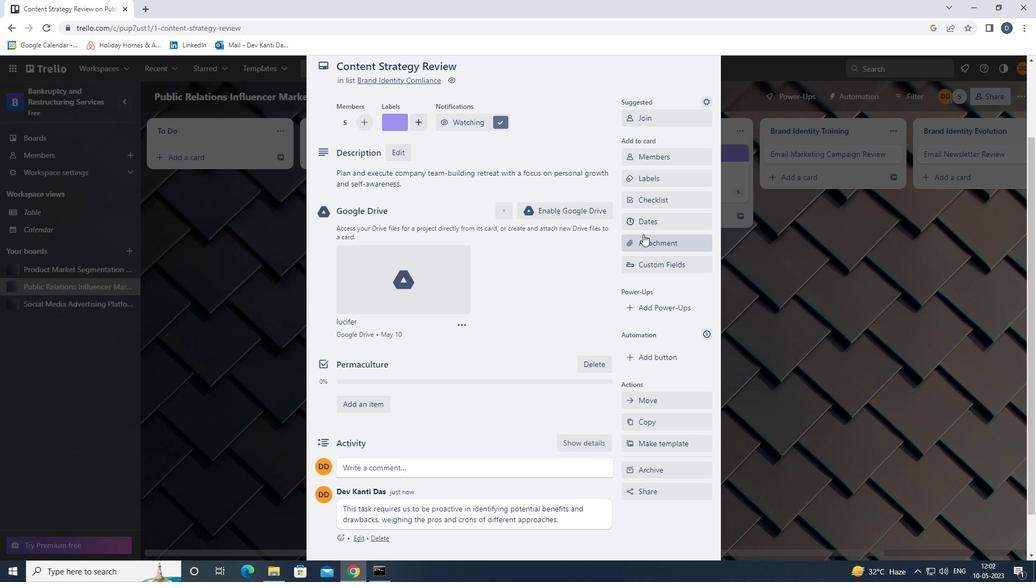 
Action: Mouse pressed left at (647, 225)
Screenshot: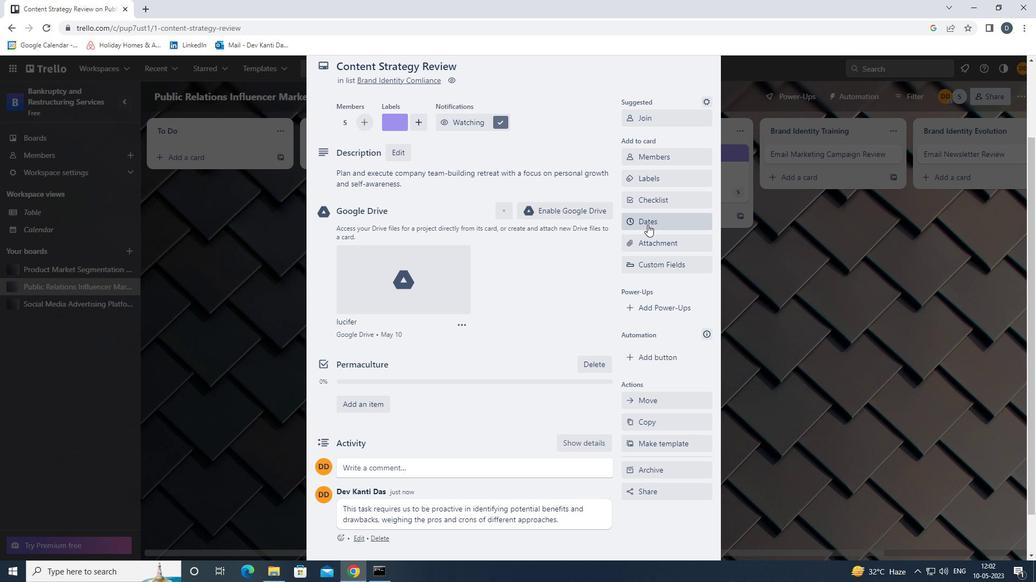 
Action: Mouse scrolled (647, 225) with delta (0, 0)
Screenshot: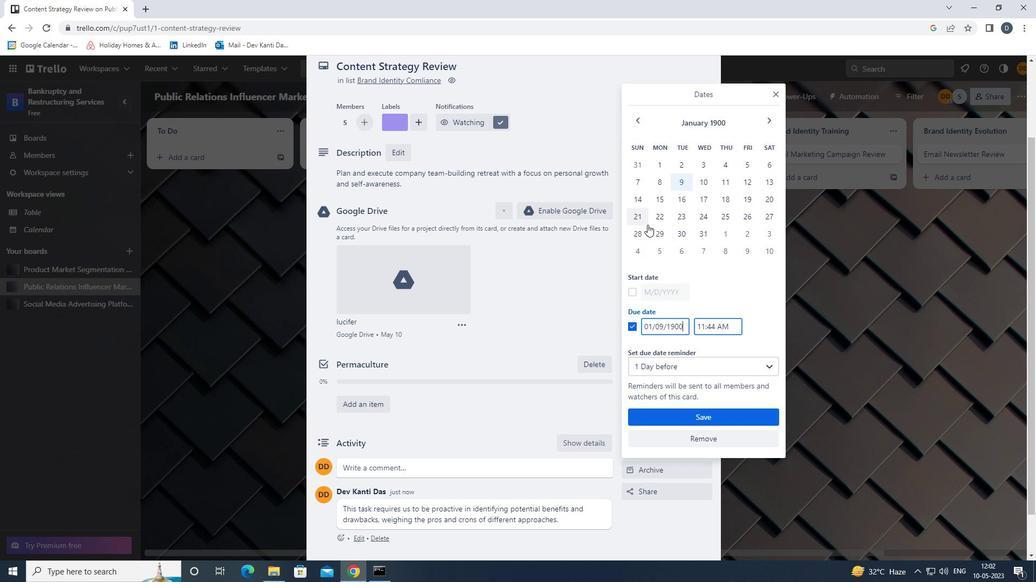 
Action: Mouse moved to (635, 292)
Screenshot: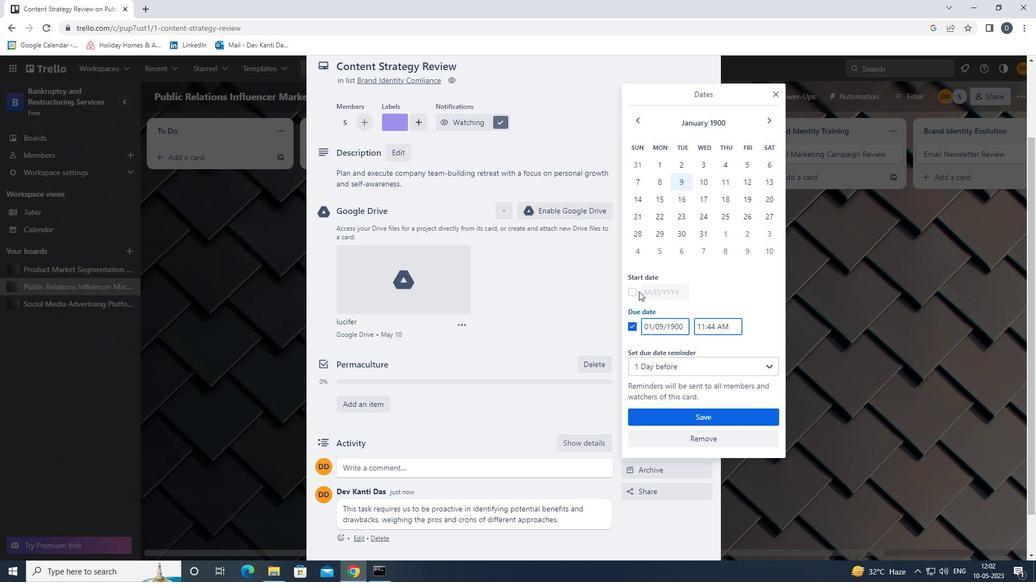 
Action: Mouse pressed left at (635, 292)
Screenshot: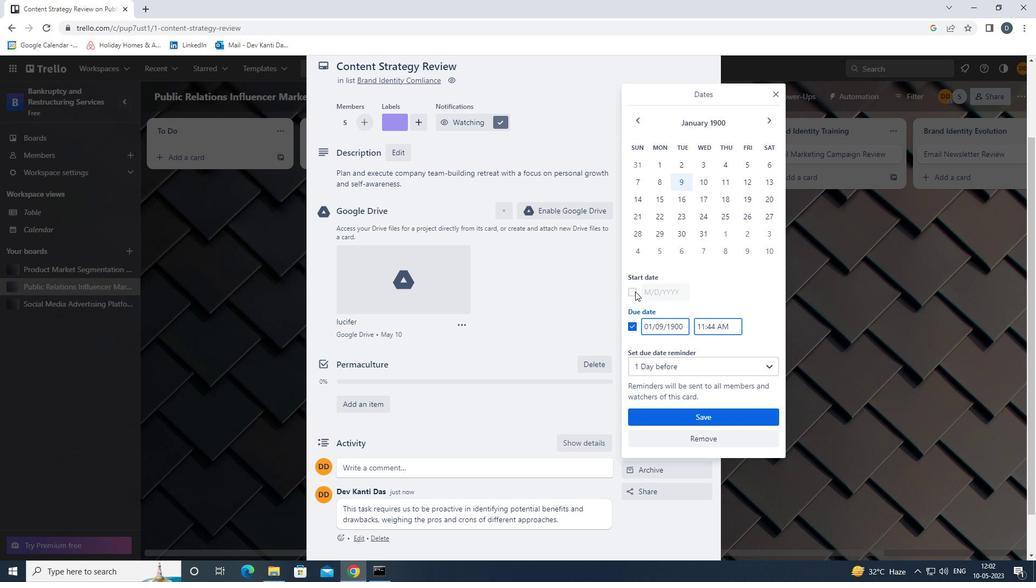 
Action: Mouse moved to (701, 167)
Screenshot: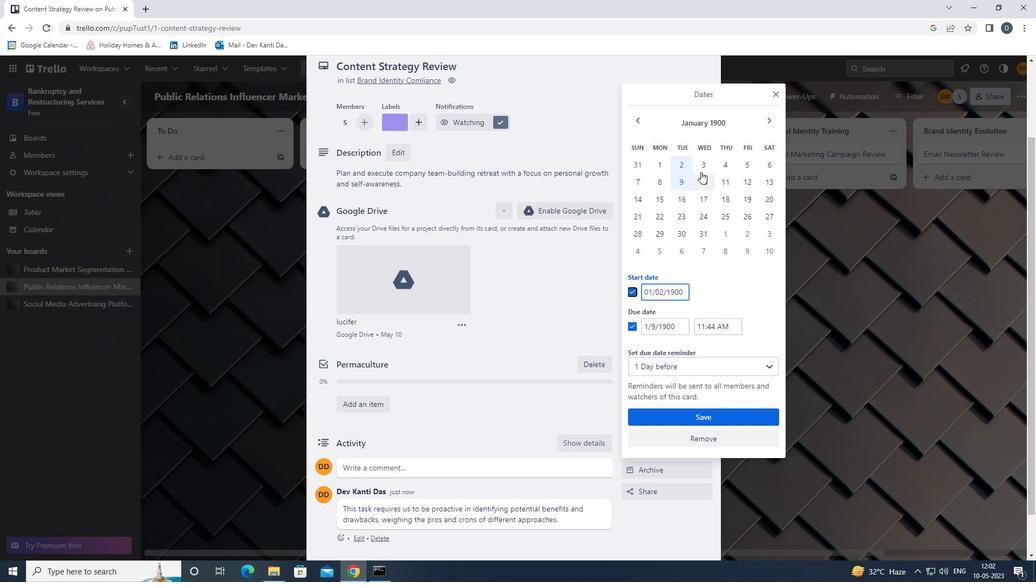 
Action: Mouse pressed left at (701, 167)
Screenshot: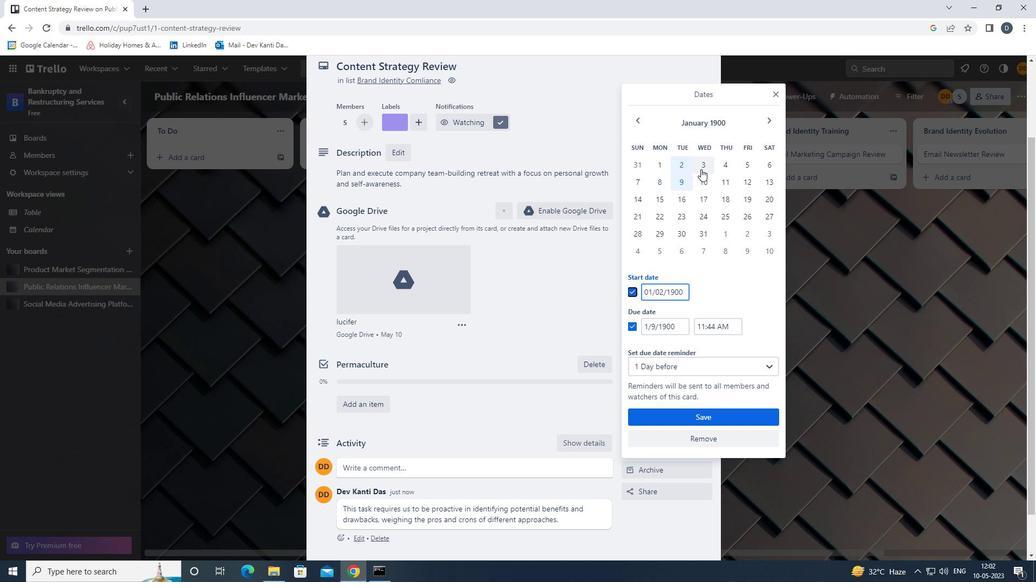 
Action: Mouse moved to (697, 186)
Screenshot: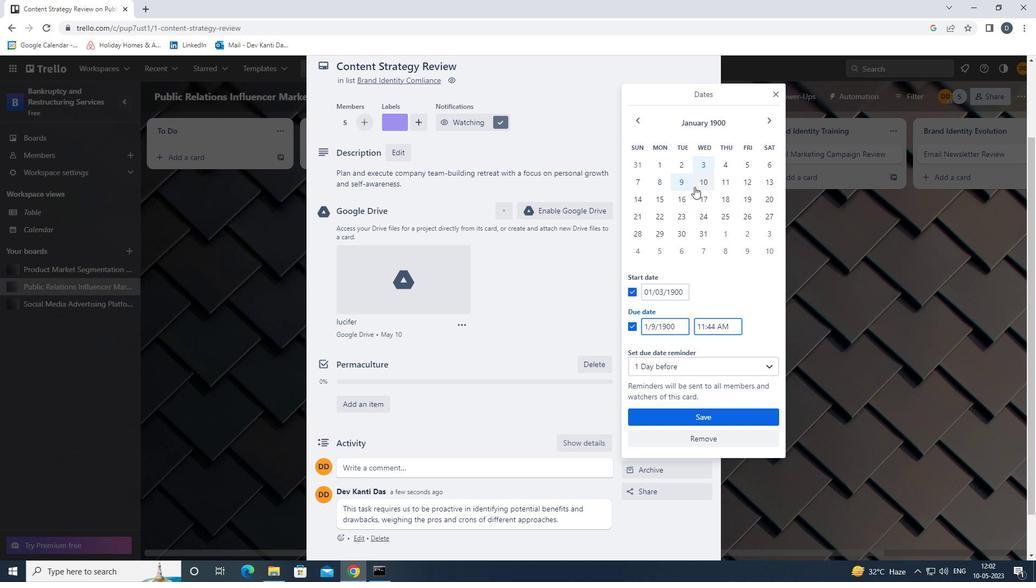 
Action: Mouse pressed left at (697, 186)
Screenshot: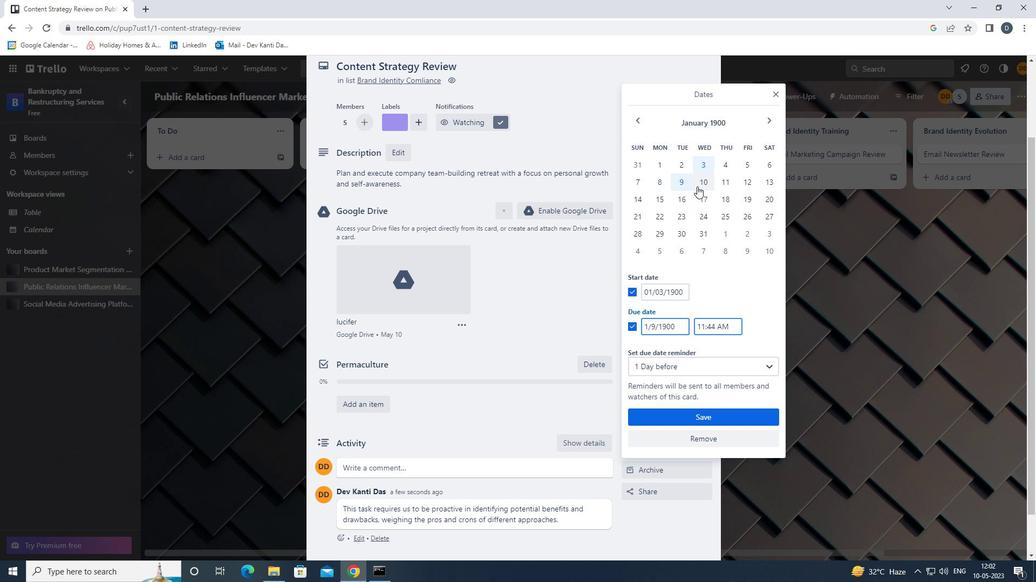 
Action: Mouse moved to (703, 412)
Screenshot: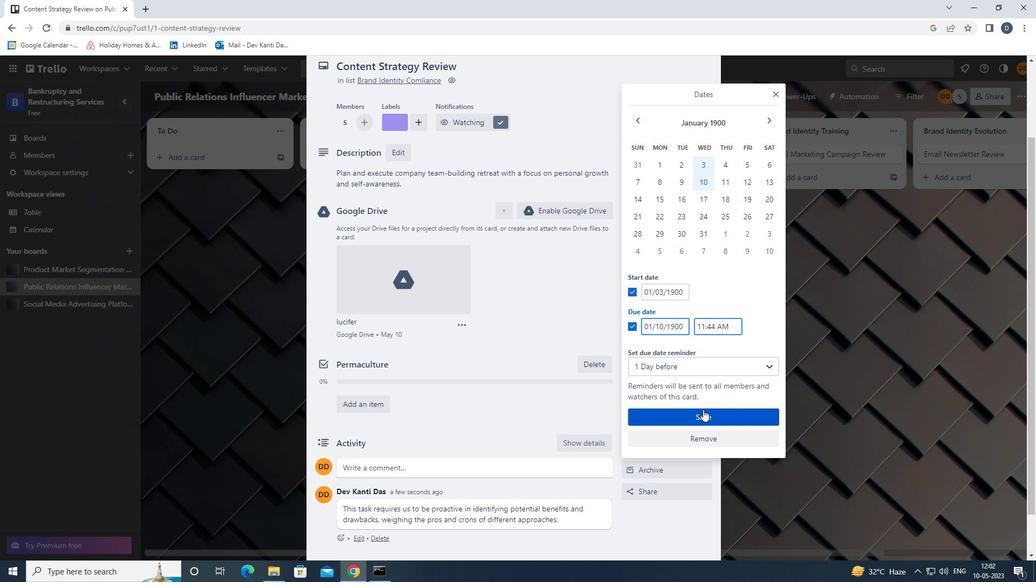 
Action: Mouse pressed left at (703, 412)
Screenshot: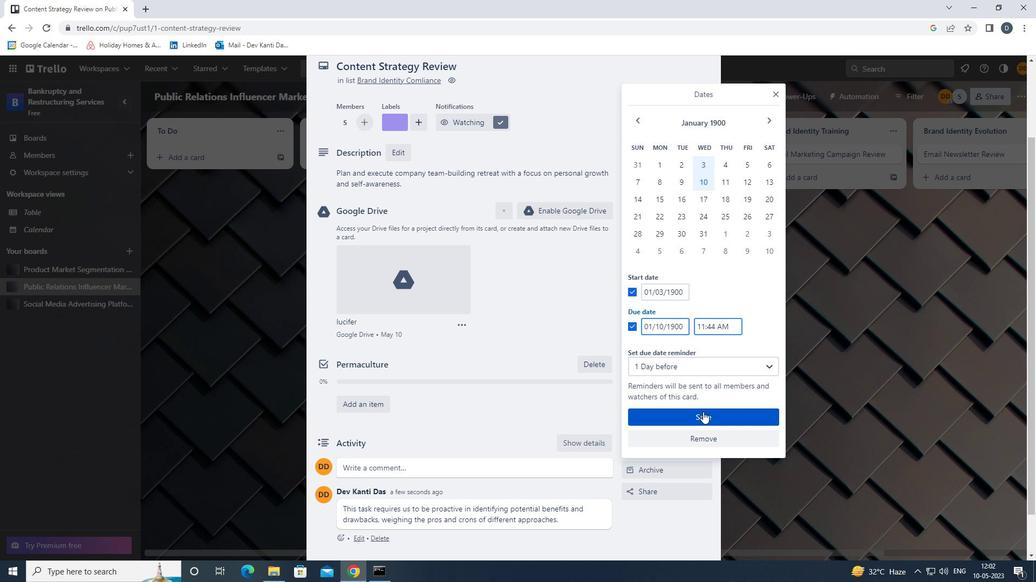 
Action: Mouse moved to (702, 411)
Screenshot: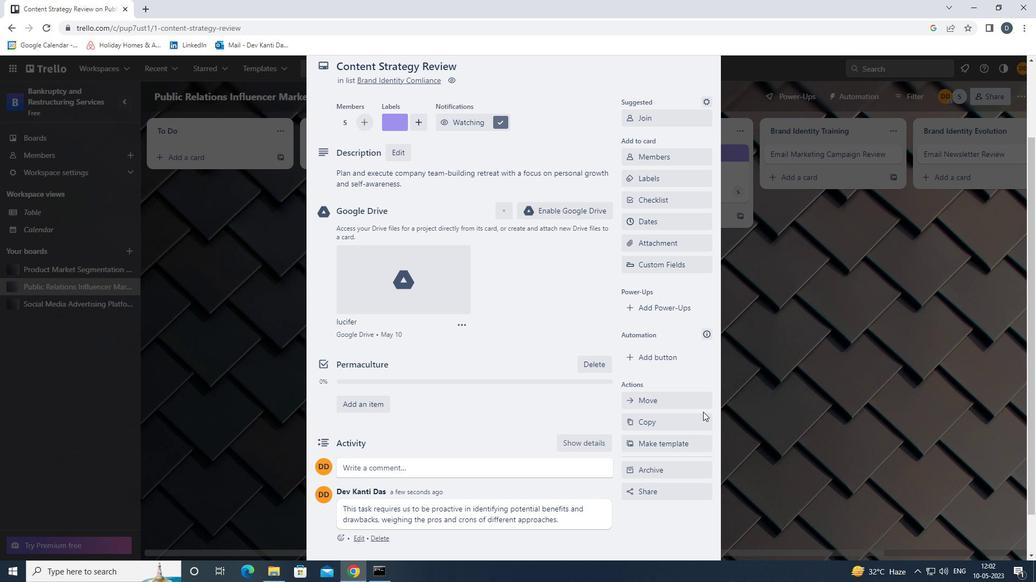 
Action: Mouse scrolled (702, 411) with delta (0, 0)
Screenshot: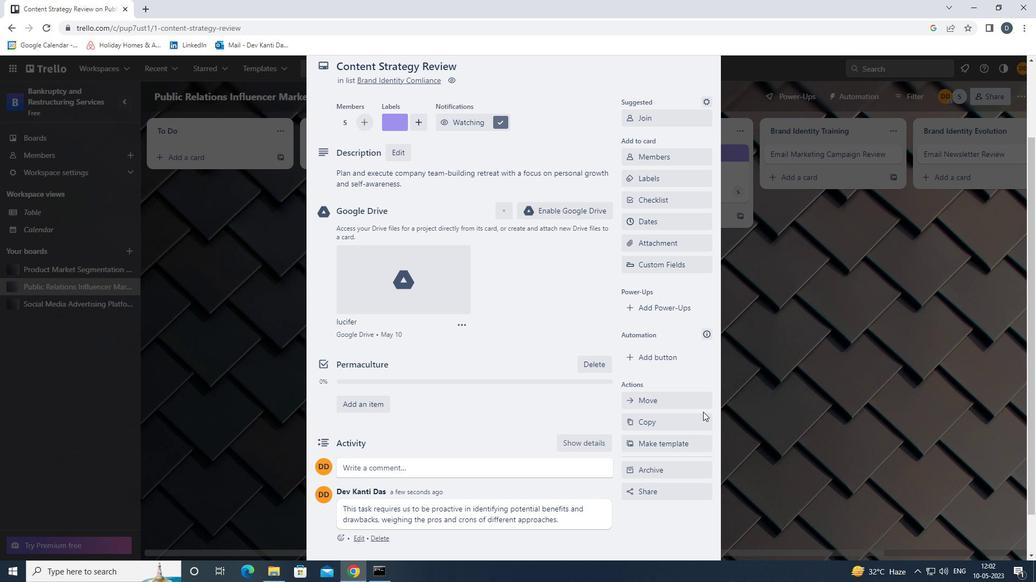 
Action: Mouse moved to (765, 390)
Screenshot: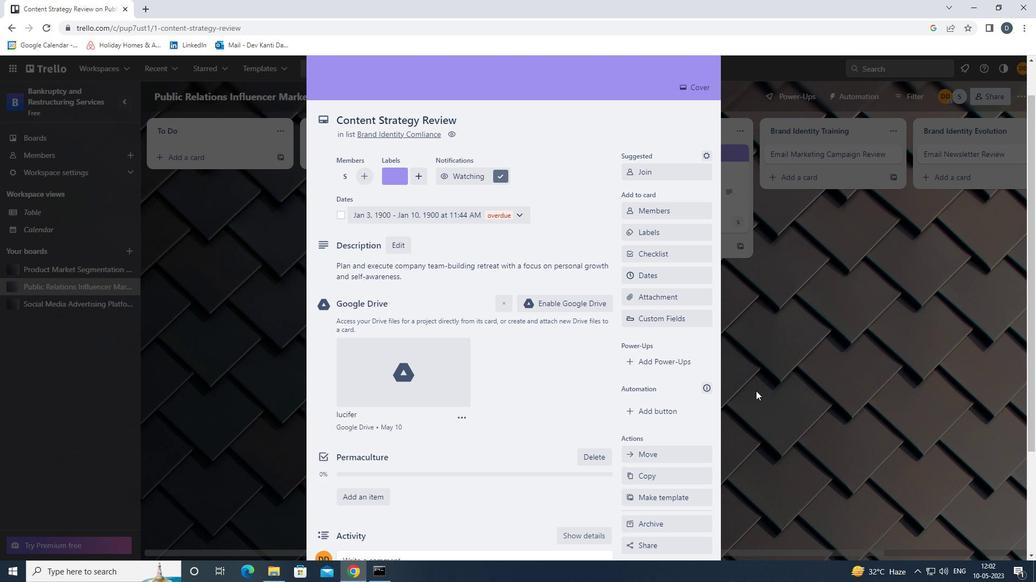 
Action: Mouse pressed left at (765, 390)
Screenshot: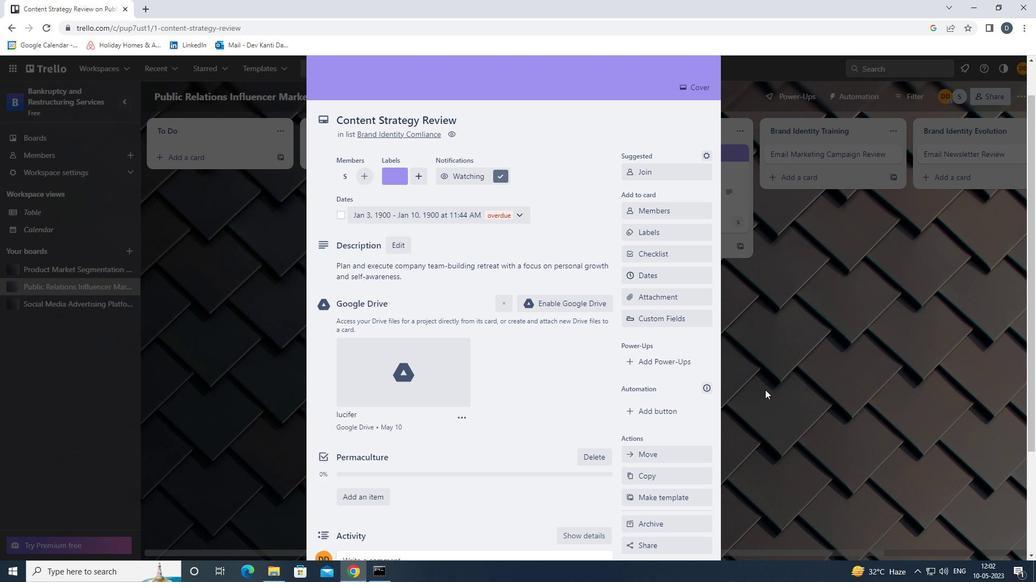 
